 Task: Find connections with filter location Maidenhead with filter topic #Corporationwith filter profile language Spanish with filter current company Piramal Pharma Solutions with filter school DIT UNIVERSITY with filter industry Baked Goods Manufacturing with filter service category Life Coaching with filter keywords title Lodging Manager
Action: Mouse moved to (519, 80)
Screenshot: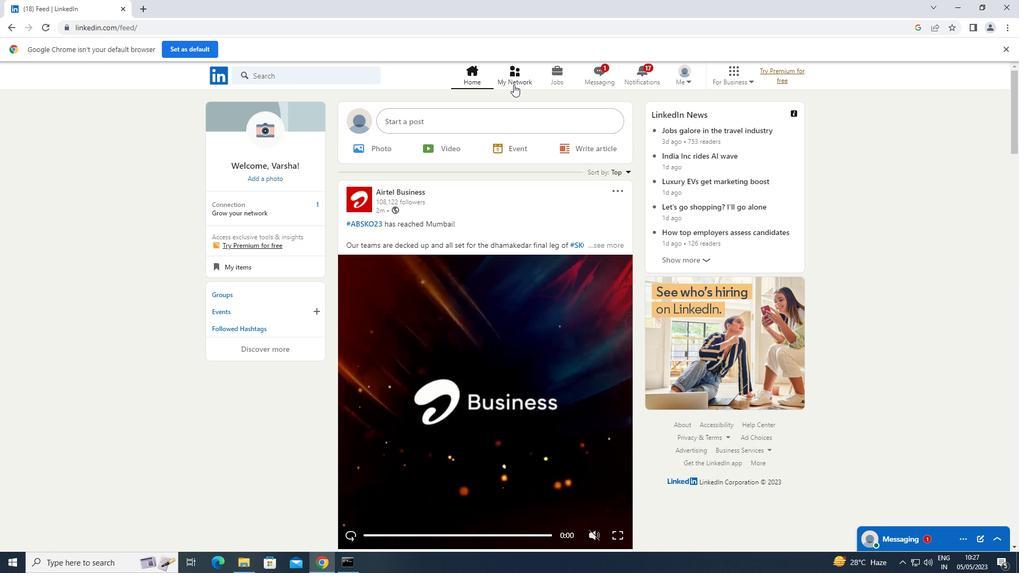 
Action: Mouse pressed left at (519, 80)
Screenshot: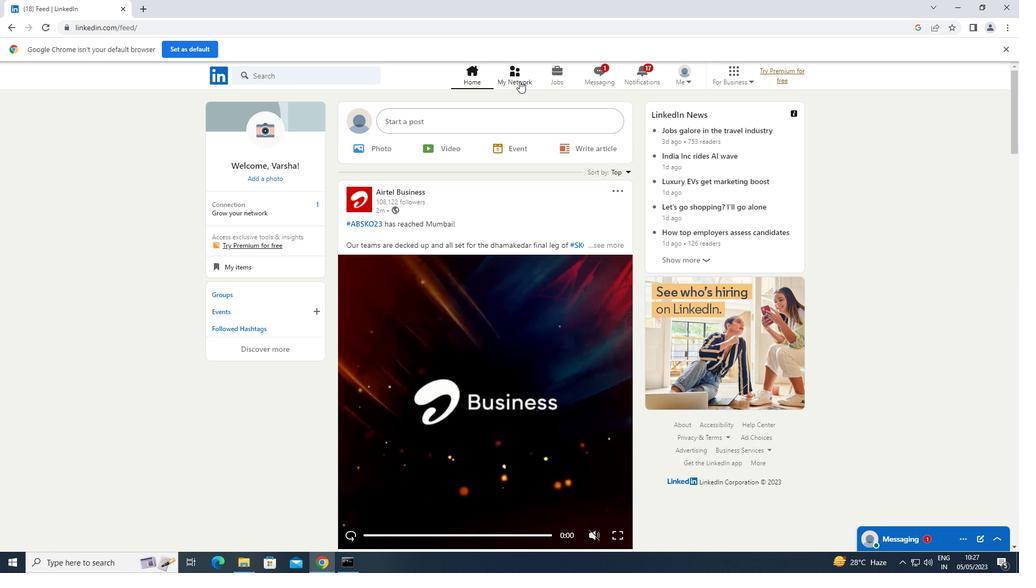 
Action: Mouse moved to (283, 133)
Screenshot: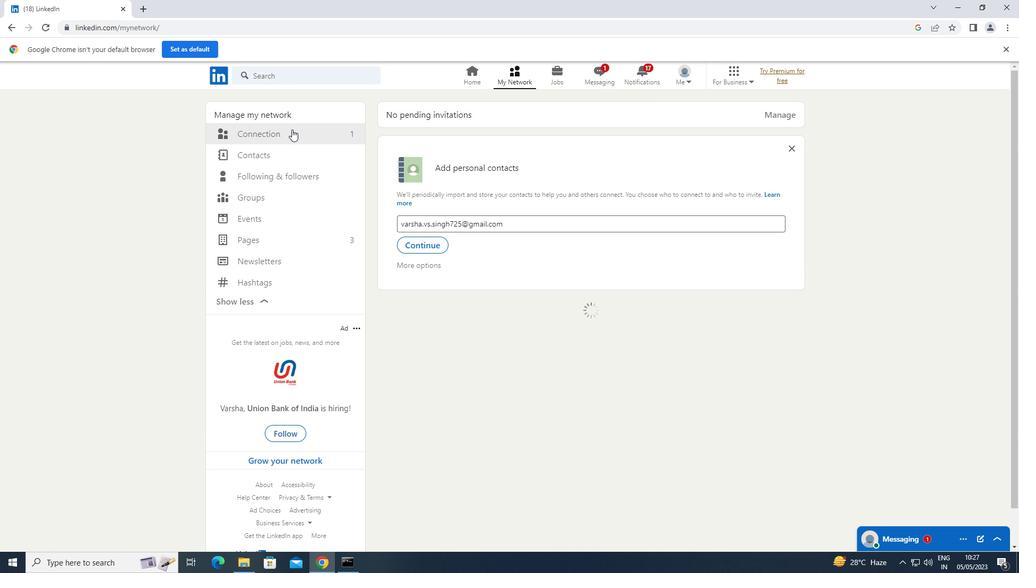 
Action: Mouse pressed left at (283, 133)
Screenshot: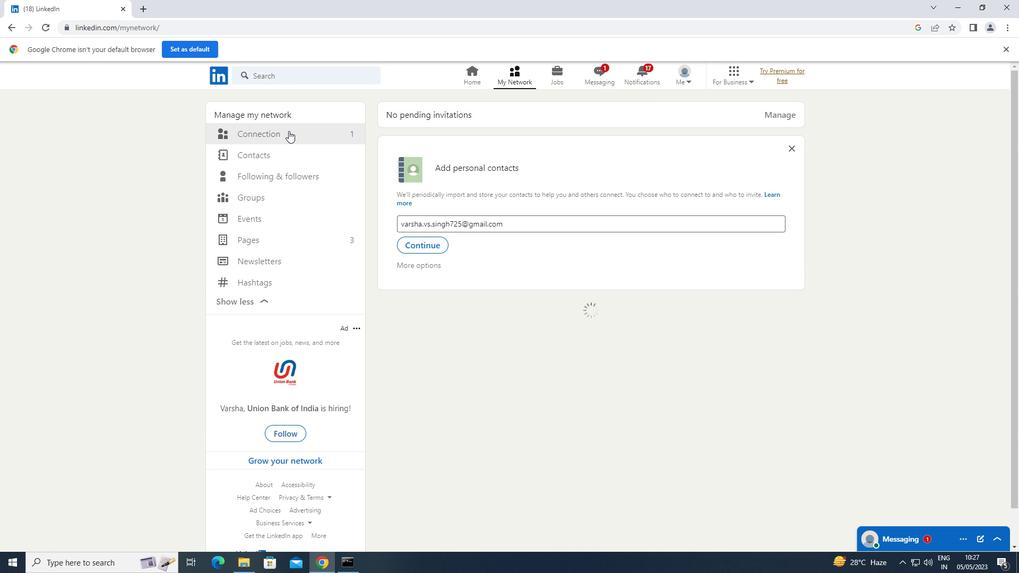 
Action: Mouse moved to (599, 131)
Screenshot: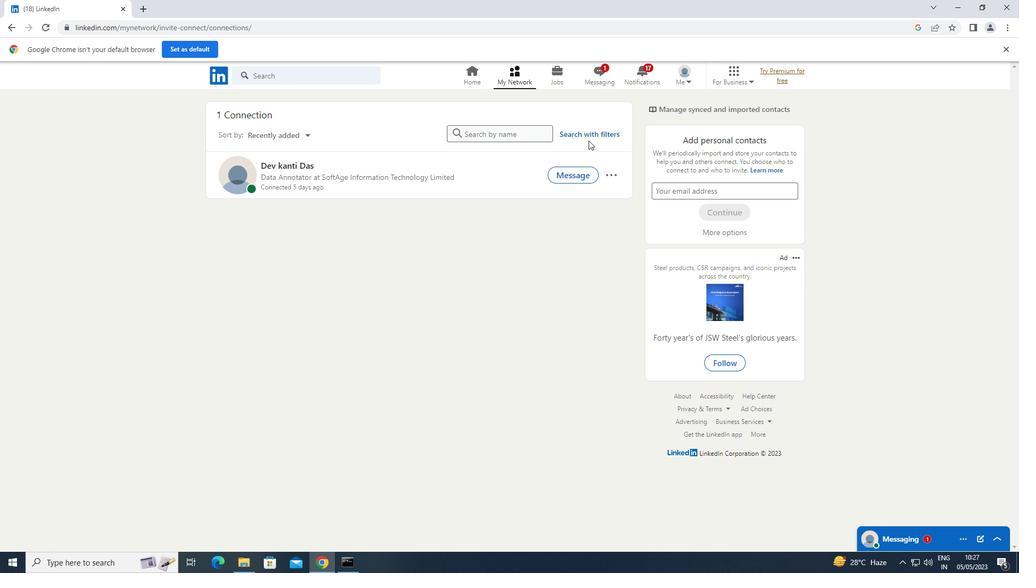 
Action: Mouse pressed left at (599, 131)
Screenshot: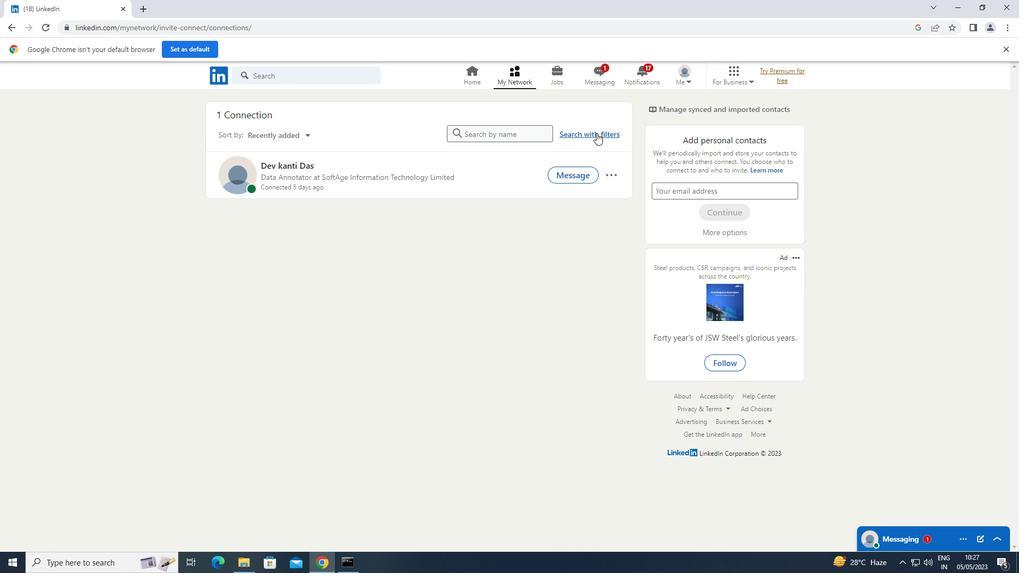 
Action: Mouse moved to (535, 102)
Screenshot: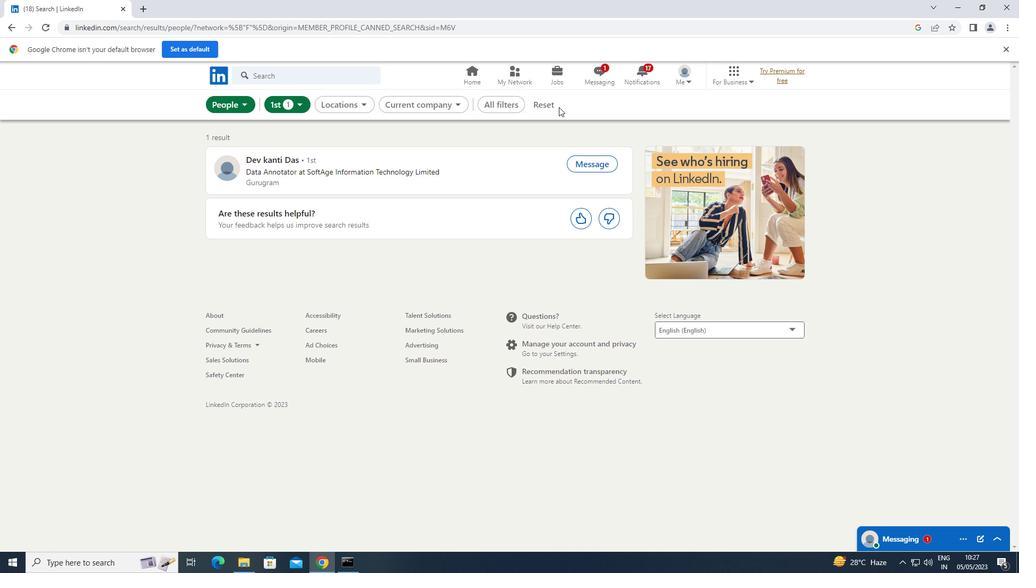 
Action: Mouse pressed left at (535, 102)
Screenshot: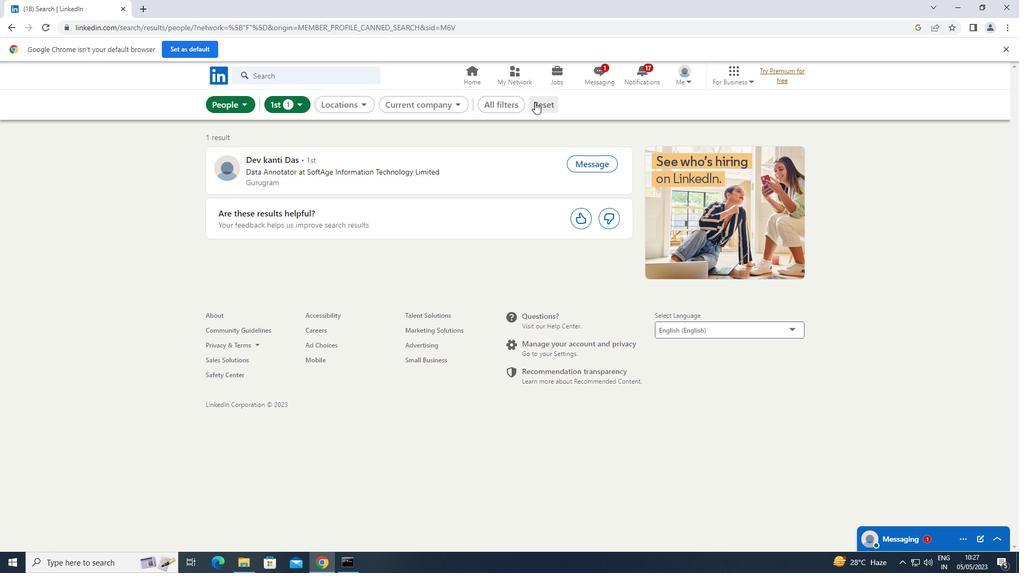 
Action: Mouse pressed left at (535, 102)
Screenshot: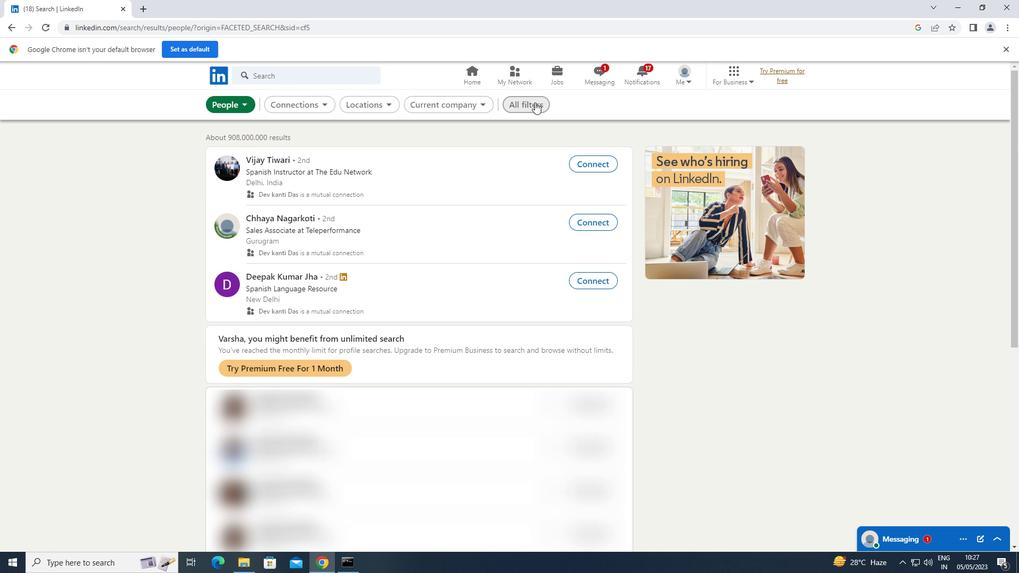 
Action: Mouse moved to (773, 236)
Screenshot: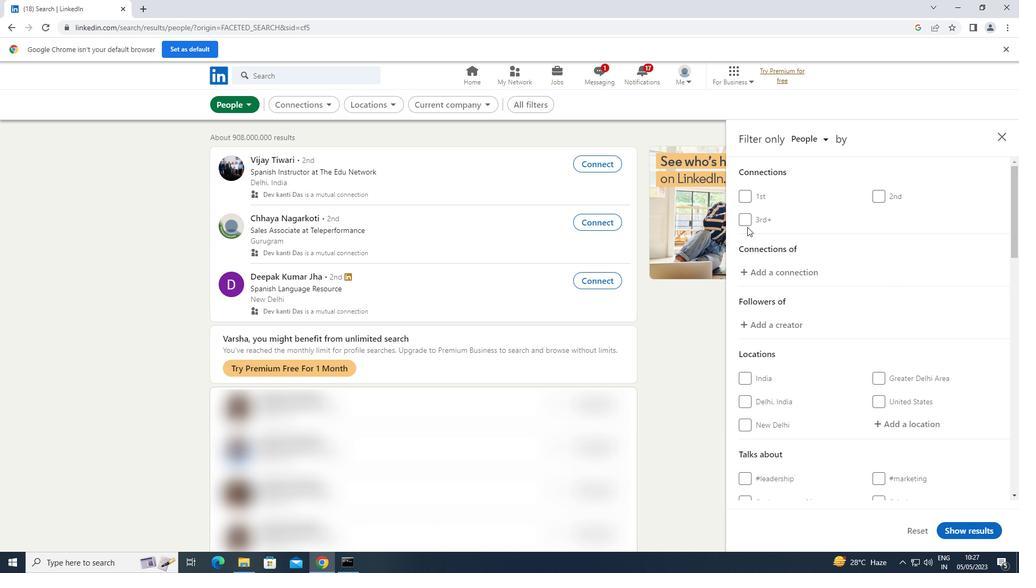 
Action: Mouse scrolled (773, 236) with delta (0, 0)
Screenshot: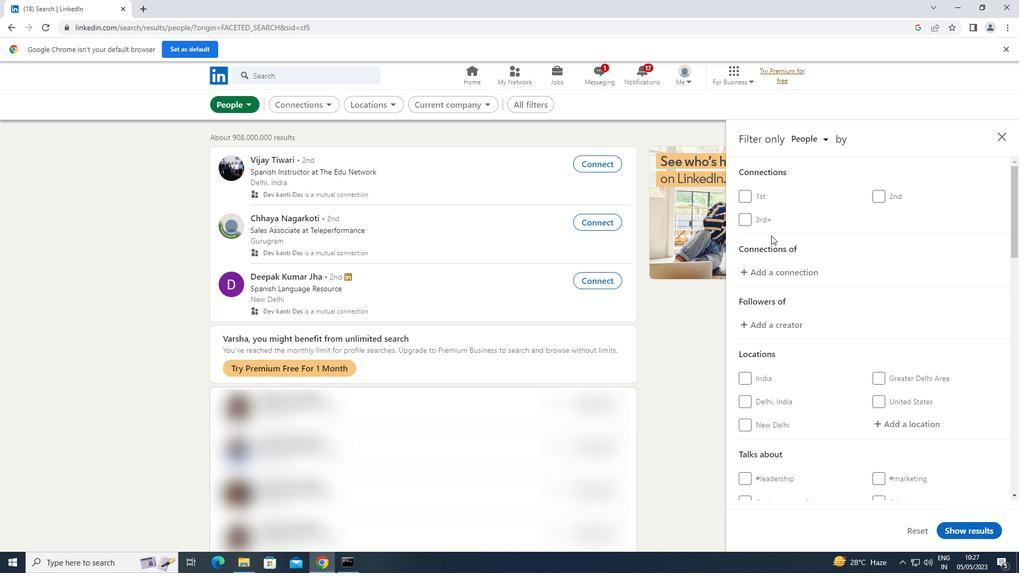 
Action: Mouse scrolled (773, 236) with delta (0, 0)
Screenshot: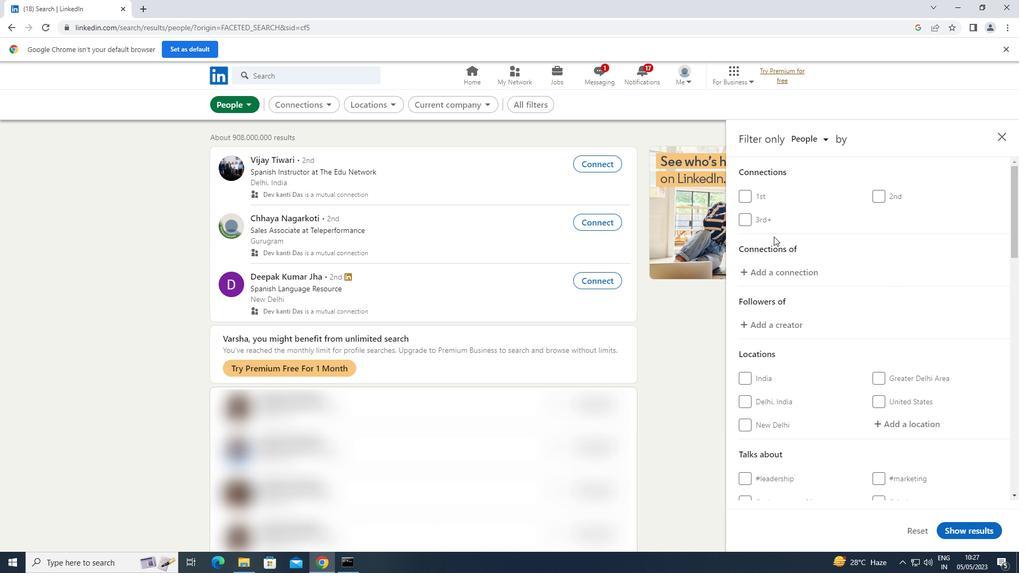 
Action: Mouse scrolled (773, 236) with delta (0, 0)
Screenshot: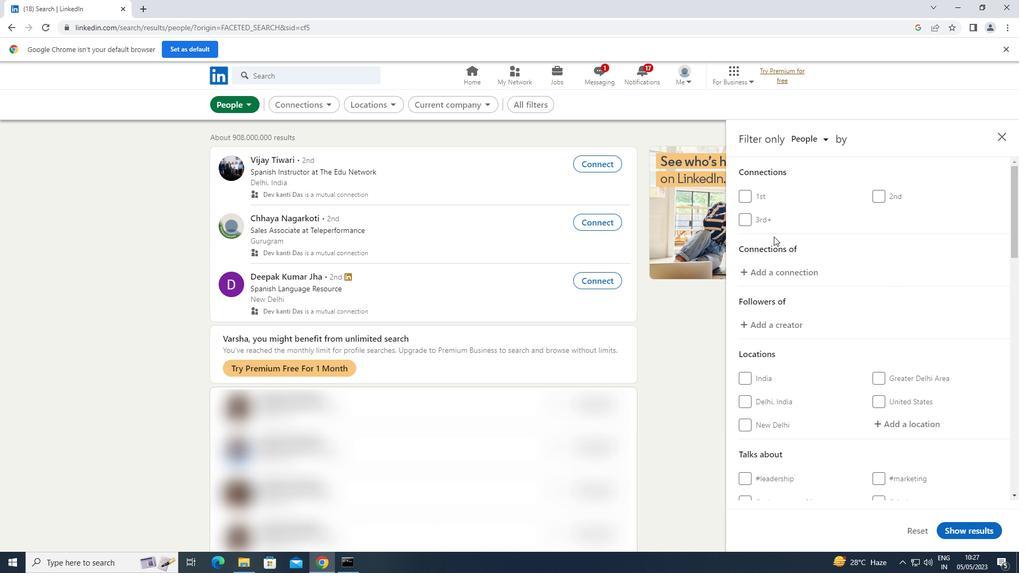 
Action: Mouse moved to (896, 268)
Screenshot: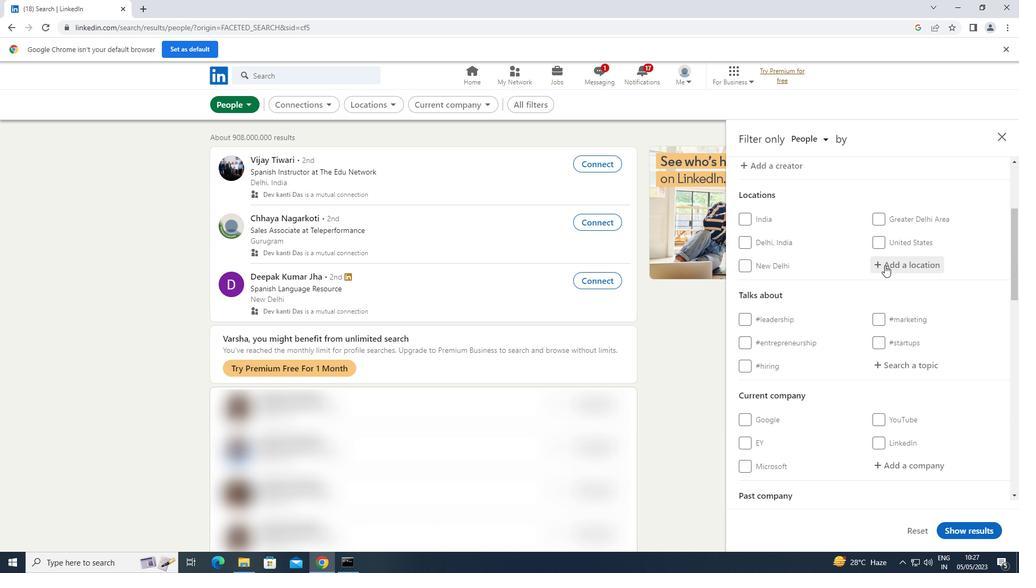
Action: Mouse pressed left at (896, 268)
Screenshot: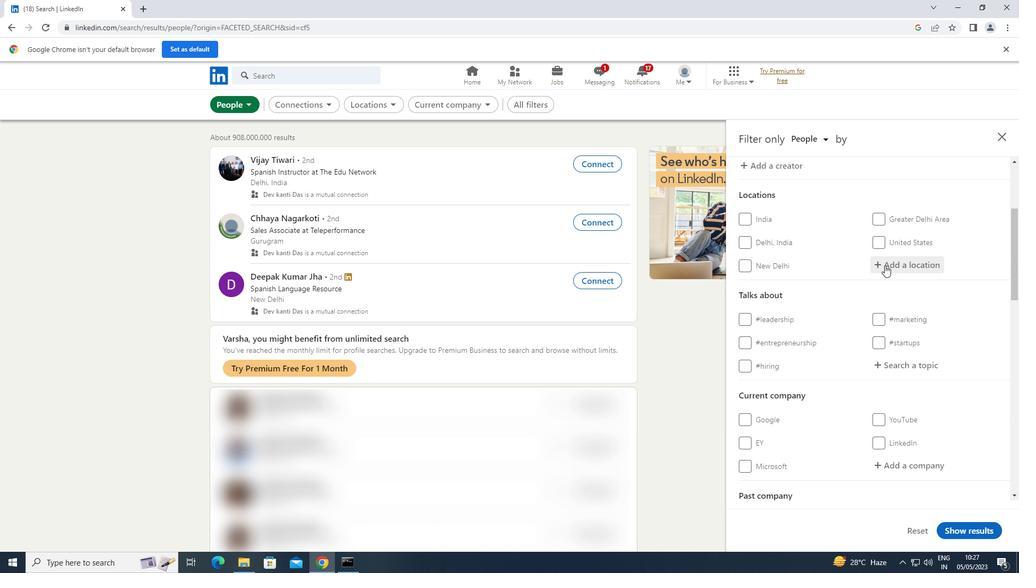 
Action: Key pressed <Key.shift>MAIDENHEAD
Screenshot: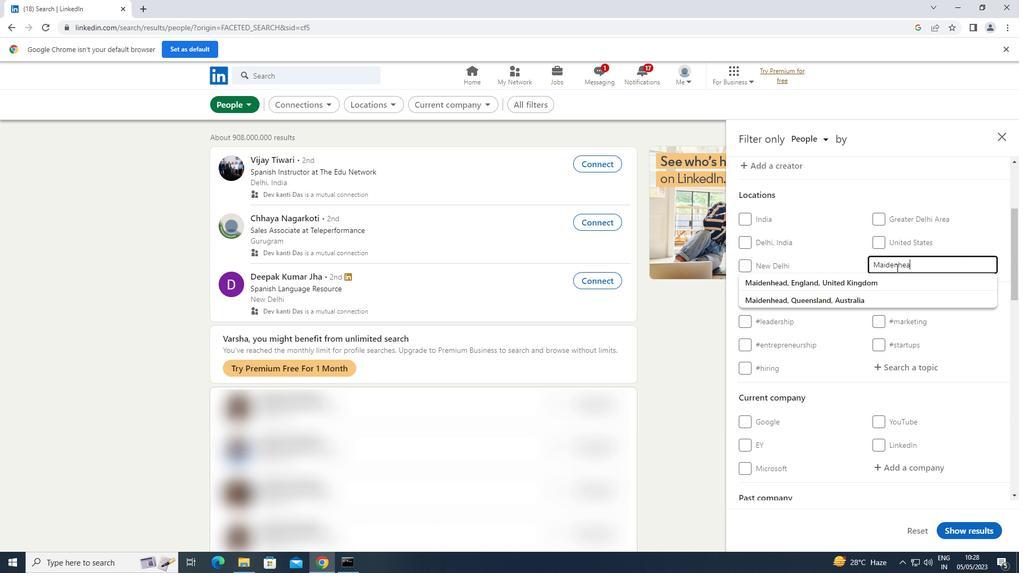 
Action: Mouse moved to (901, 363)
Screenshot: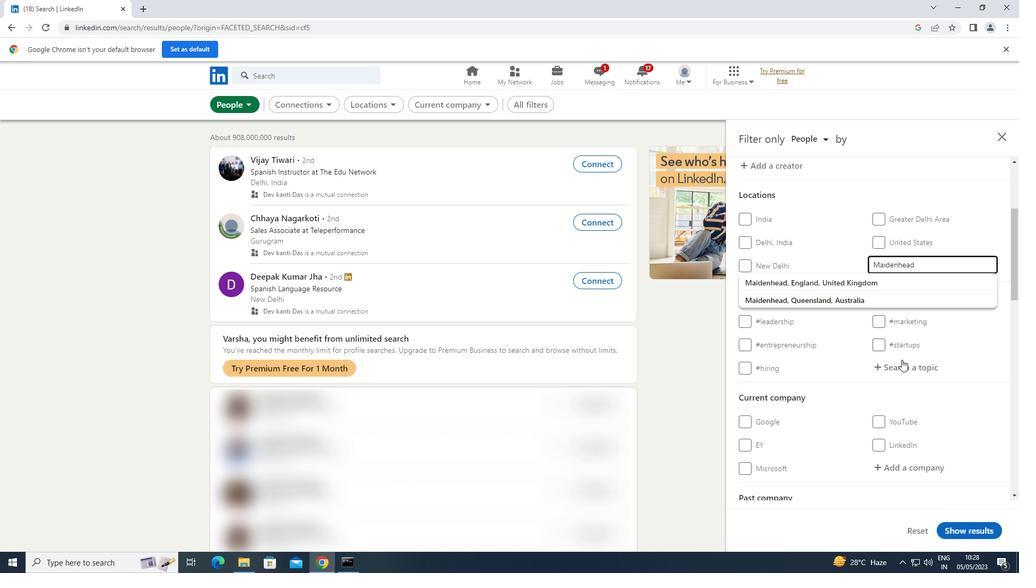 
Action: Mouse pressed left at (901, 363)
Screenshot: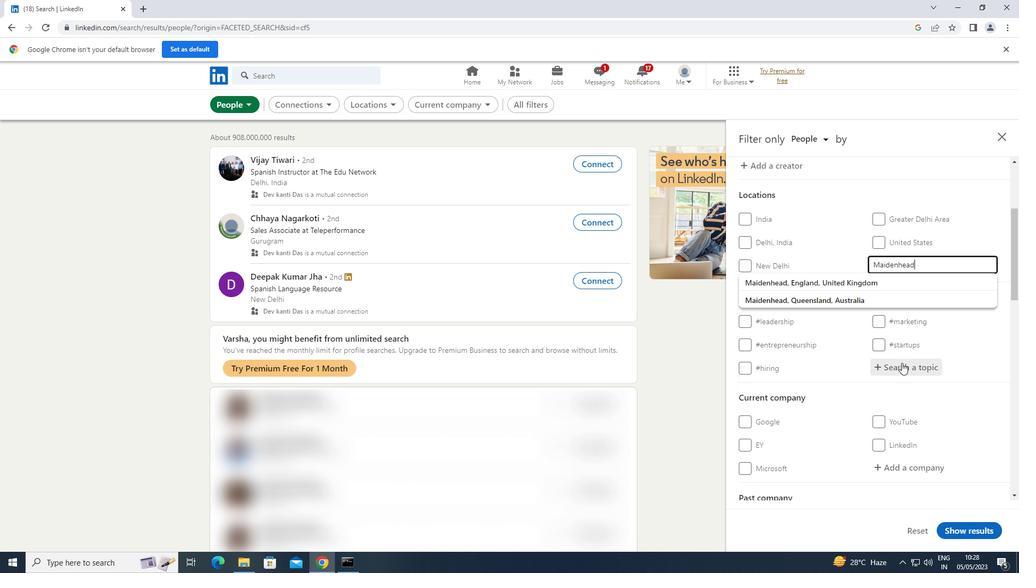 
Action: Key pressed <Key.shift>CR<Key.backspace>ORPORATION
Screenshot: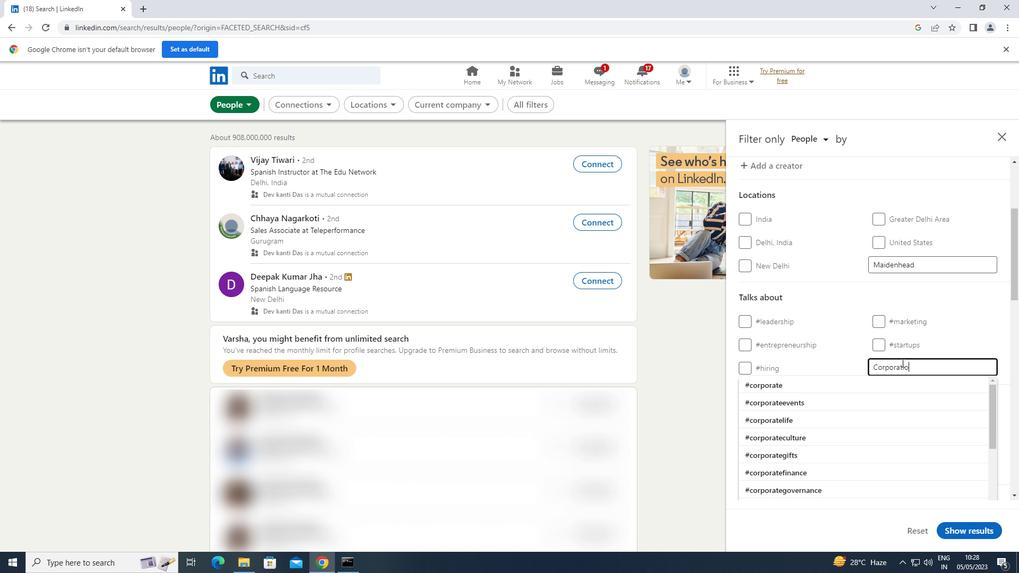 
Action: Mouse moved to (806, 399)
Screenshot: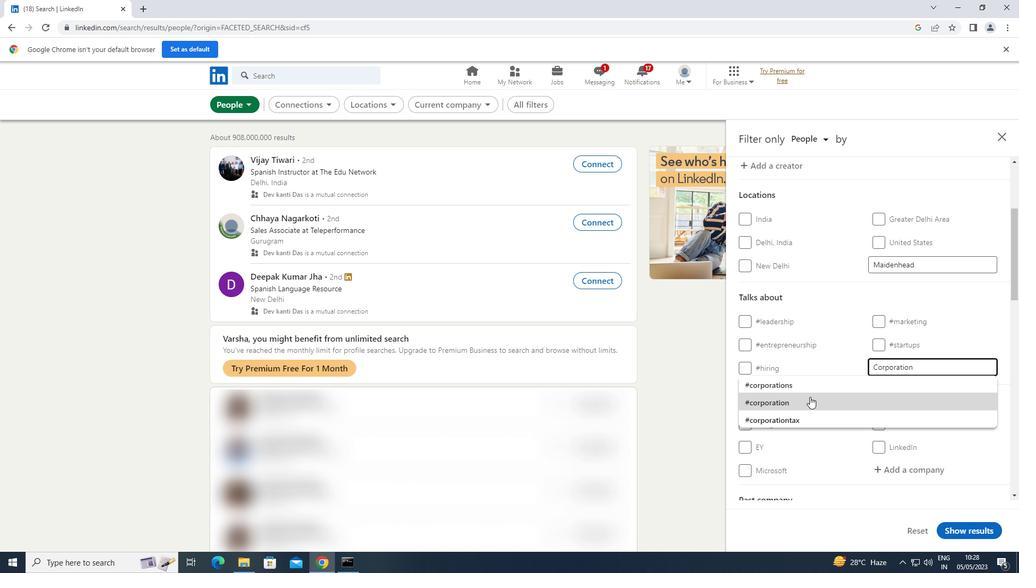 
Action: Mouse pressed left at (806, 399)
Screenshot: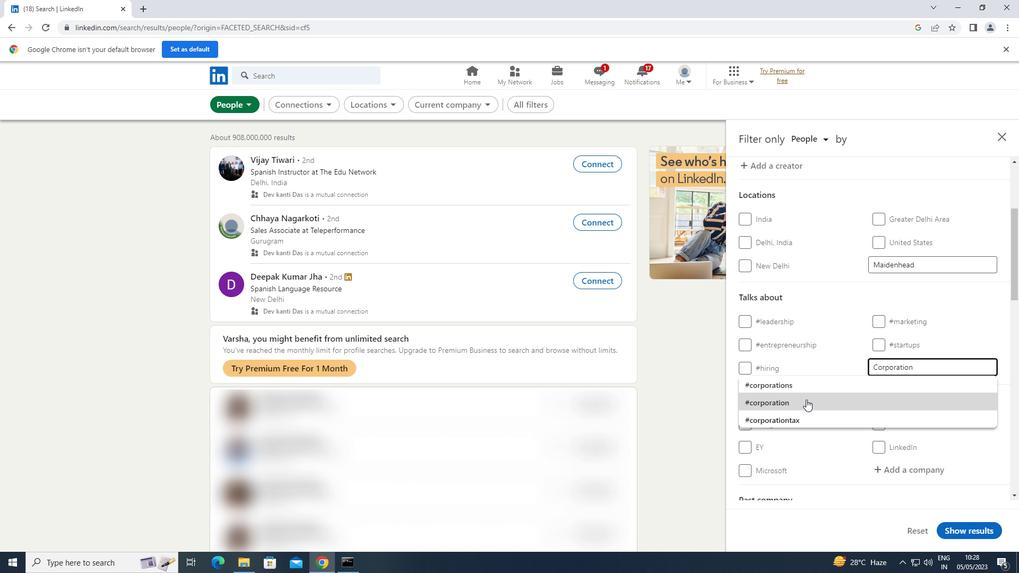 
Action: Mouse moved to (806, 398)
Screenshot: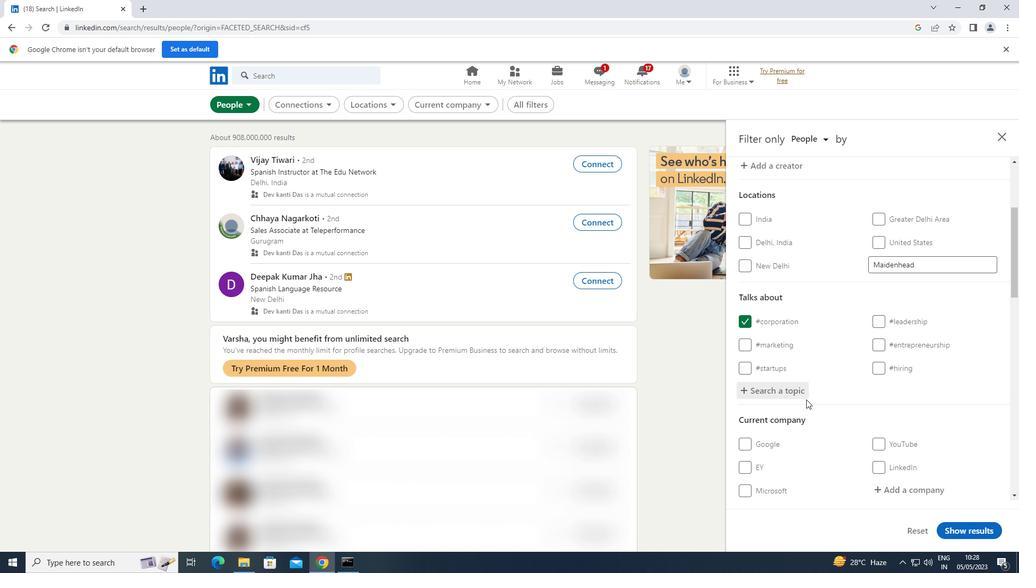 
Action: Mouse scrolled (806, 398) with delta (0, 0)
Screenshot: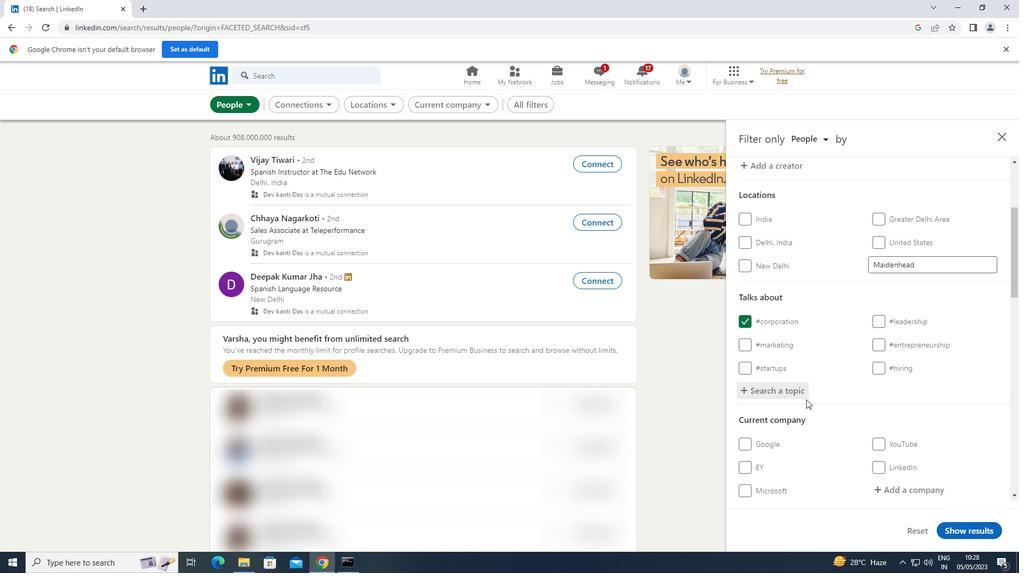 
Action: Mouse scrolled (806, 398) with delta (0, 0)
Screenshot: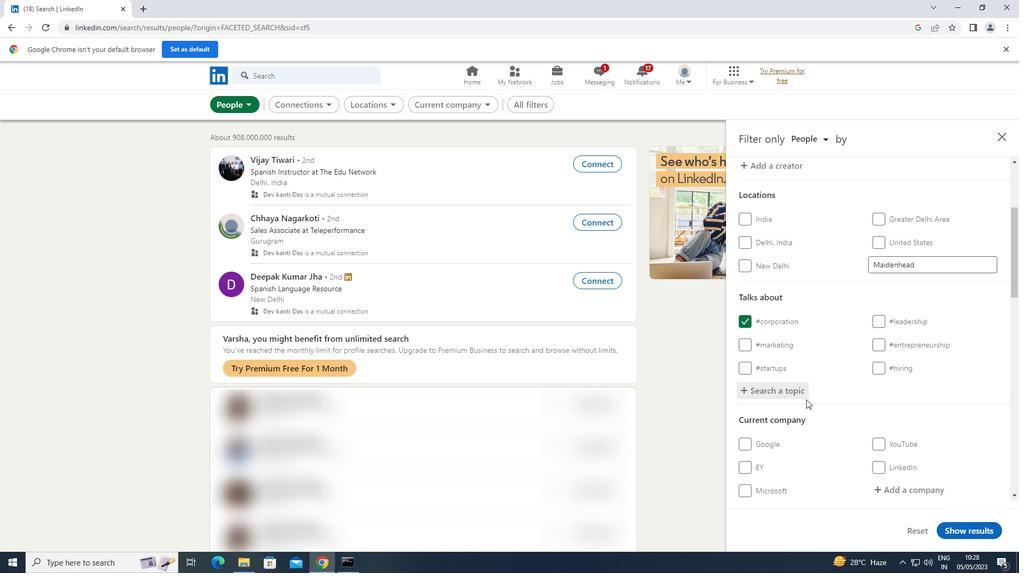 
Action: Mouse scrolled (806, 398) with delta (0, 0)
Screenshot: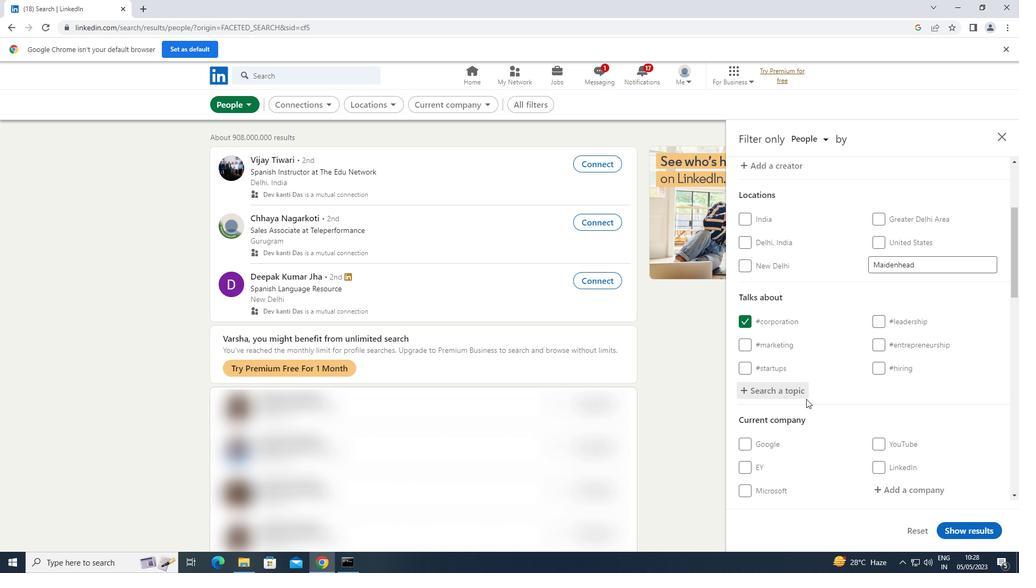 
Action: Mouse scrolled (806, 398) with delta (0, 0)
Screenshot: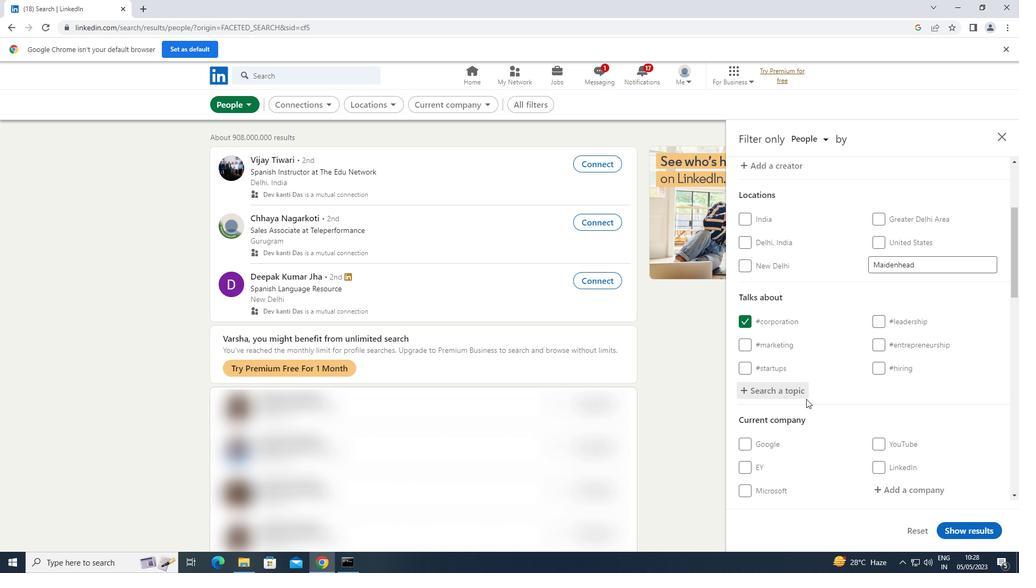 
Action: Mouse scrolled (806, 398) with delta (0, 0)
Screenshot: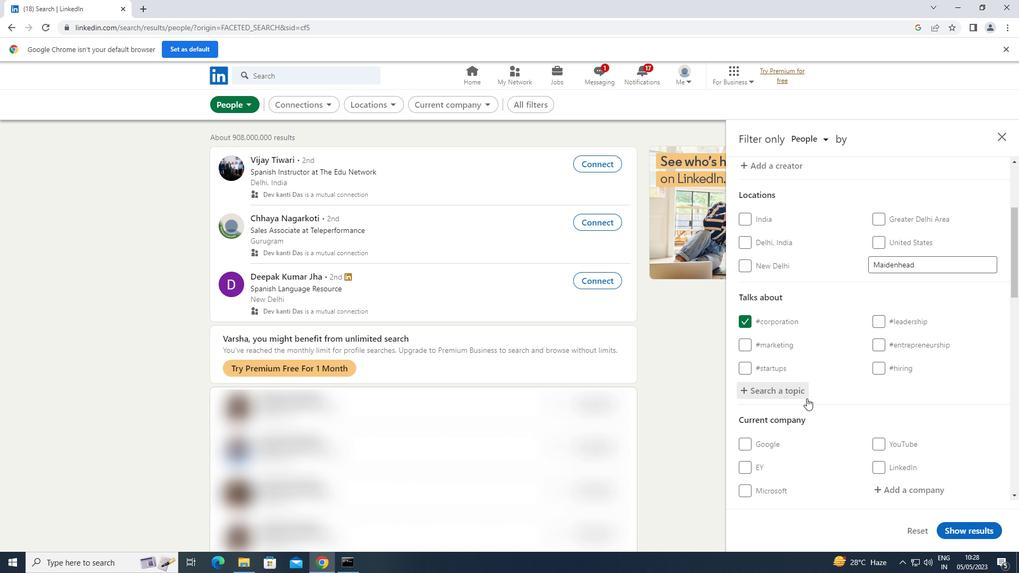 
Action: Mouse moved to (807, 398)
Screenshot: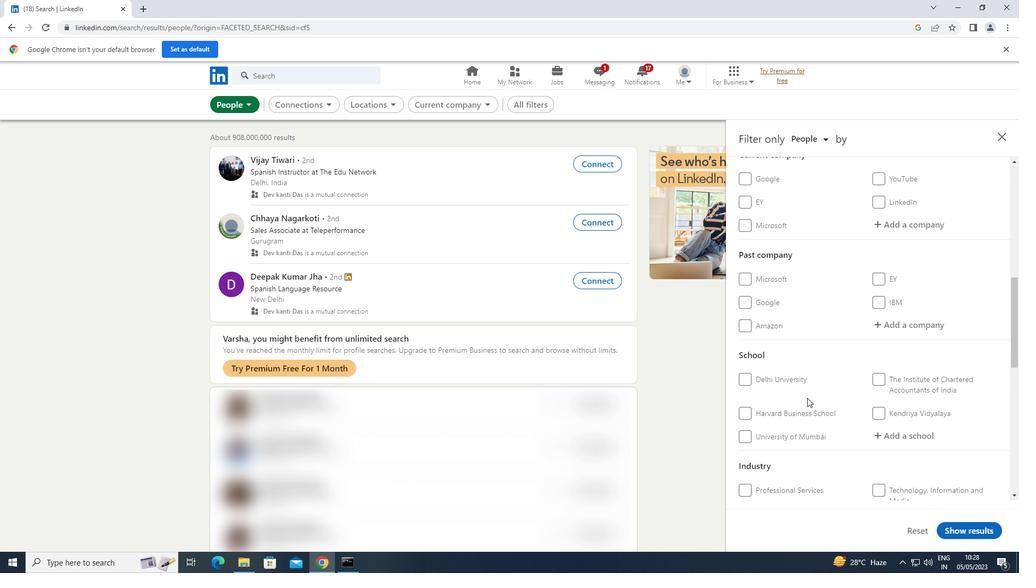 
Action: Mouse scrolled (807, 397) with delta (0, 0)
Screenshot: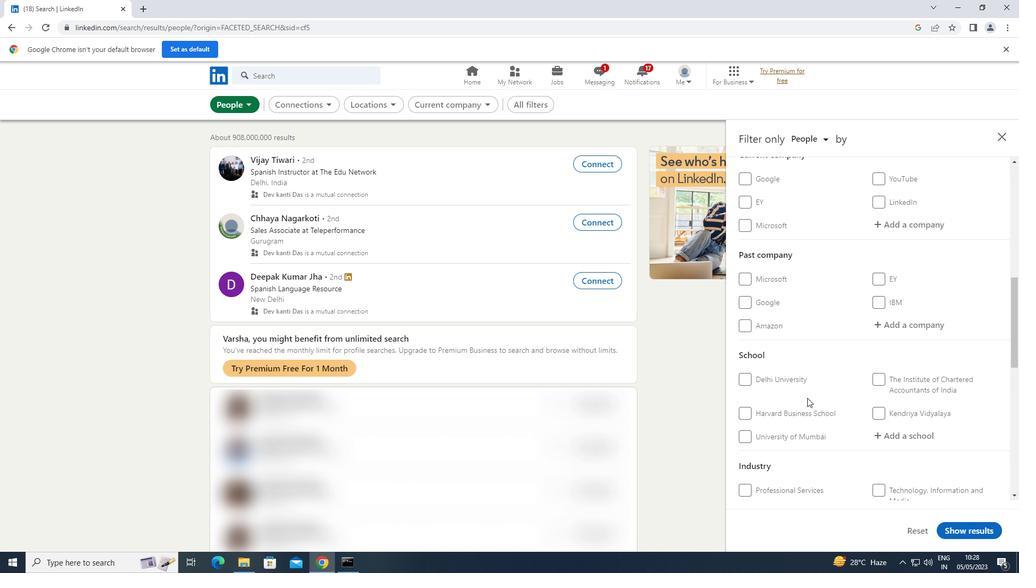 
Action: Mouse scrolled (807, 397) with delta (0, 0)
Screenshot: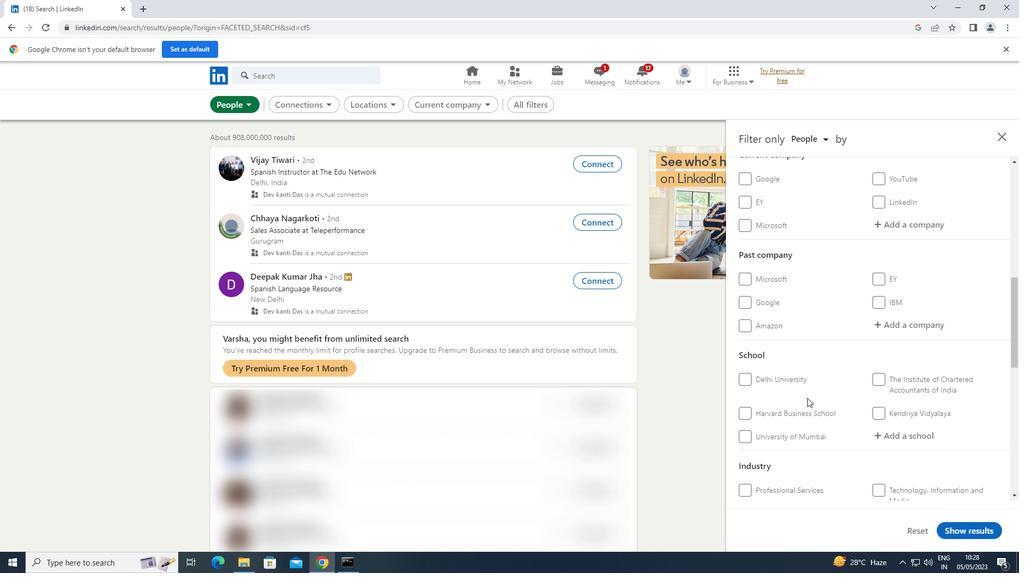 
Action: Mouse scrolled (807, 397) with delta (0, 0)
Screenshot: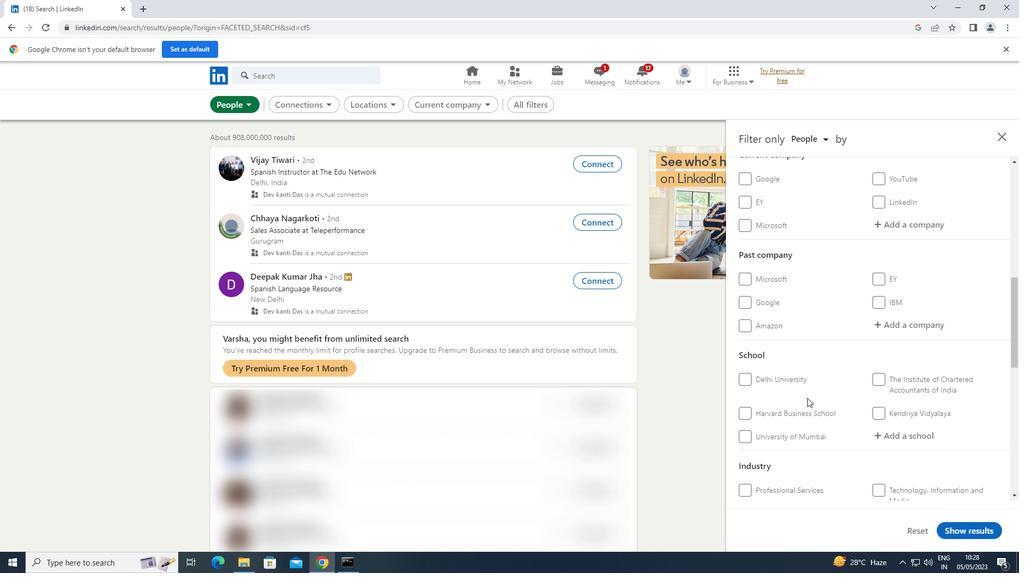 
Action: Mouse scrolled (807, 397) with delta (0, 0)
Screenshot: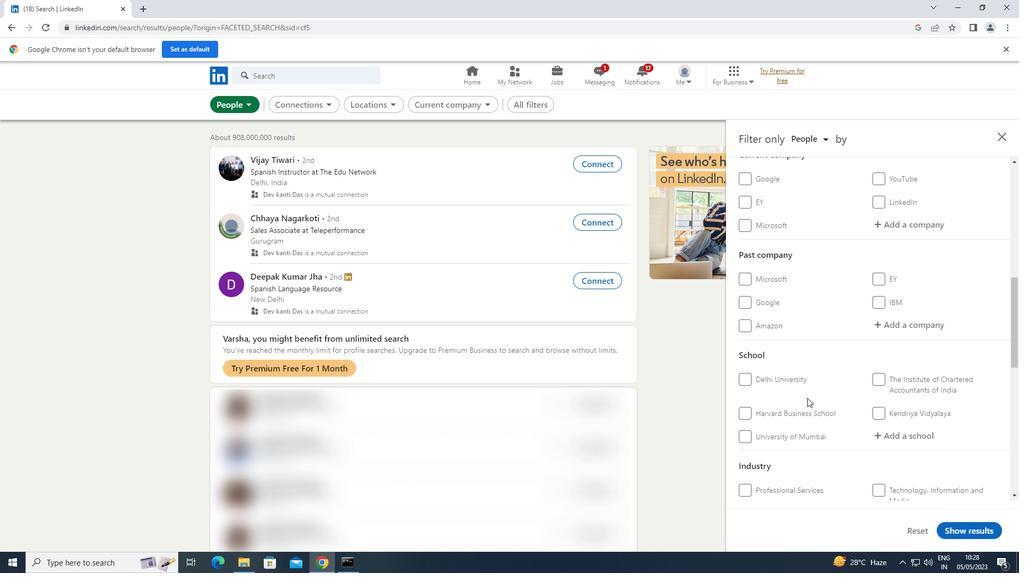 
Action: Mouse moved to (749, 418)
Screenshot: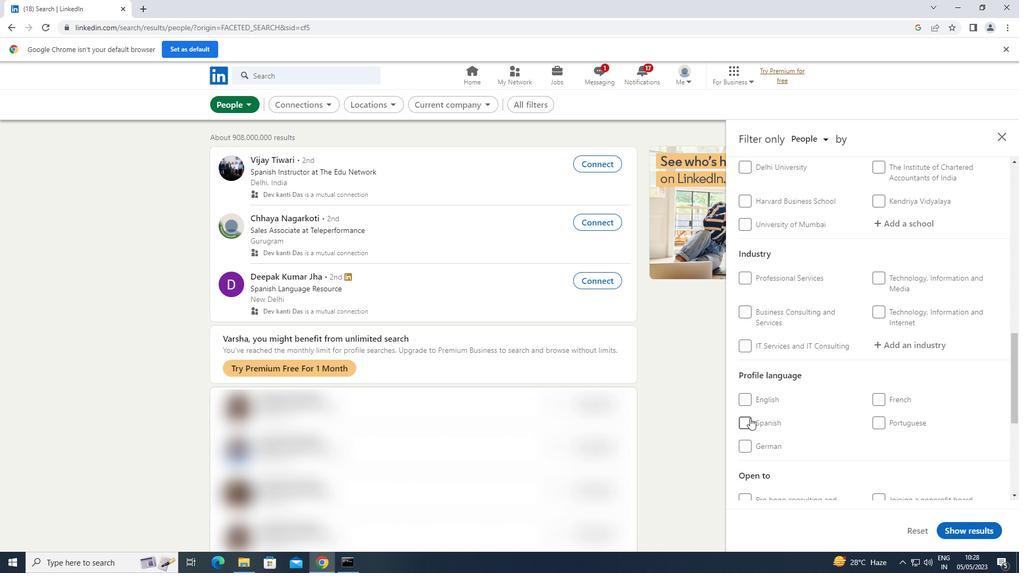 
Action: Mouse pressed left at (749, 418)
Screenshot: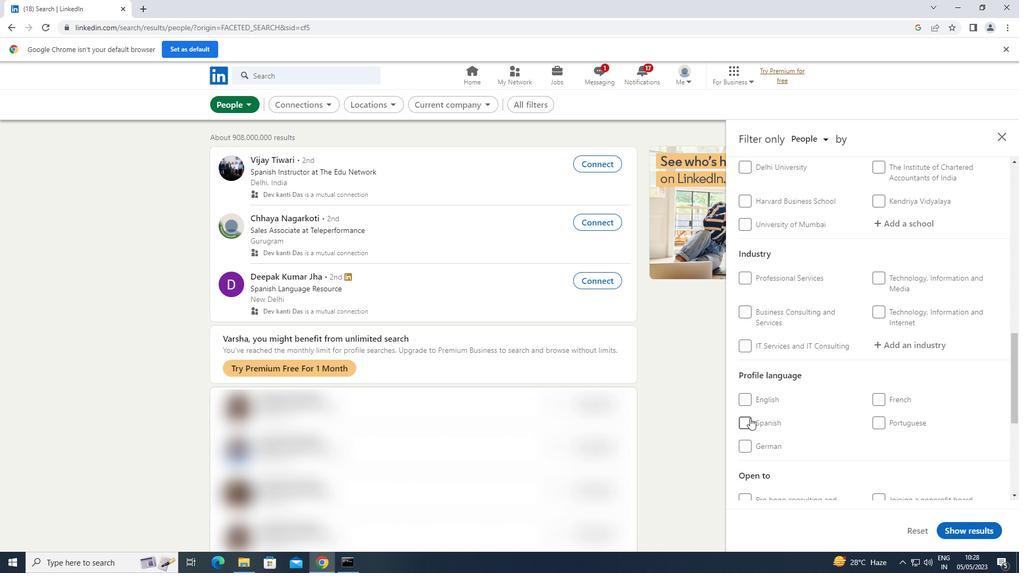 
Action: Mouse moved to (762, 401)
Screenshot: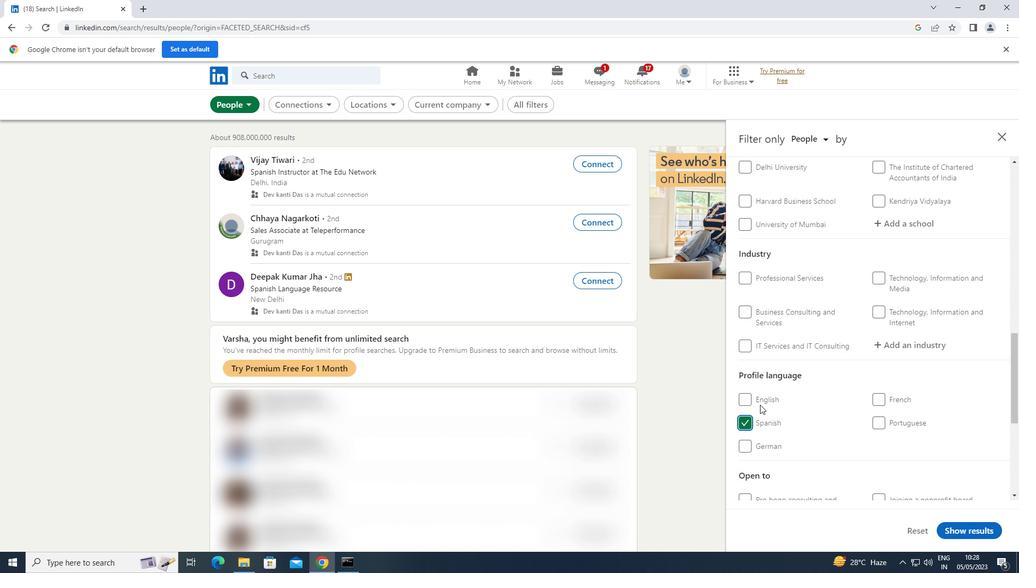 
Action: Mouse scrolled (762, 401) with delta (0, 0)
Screenshot: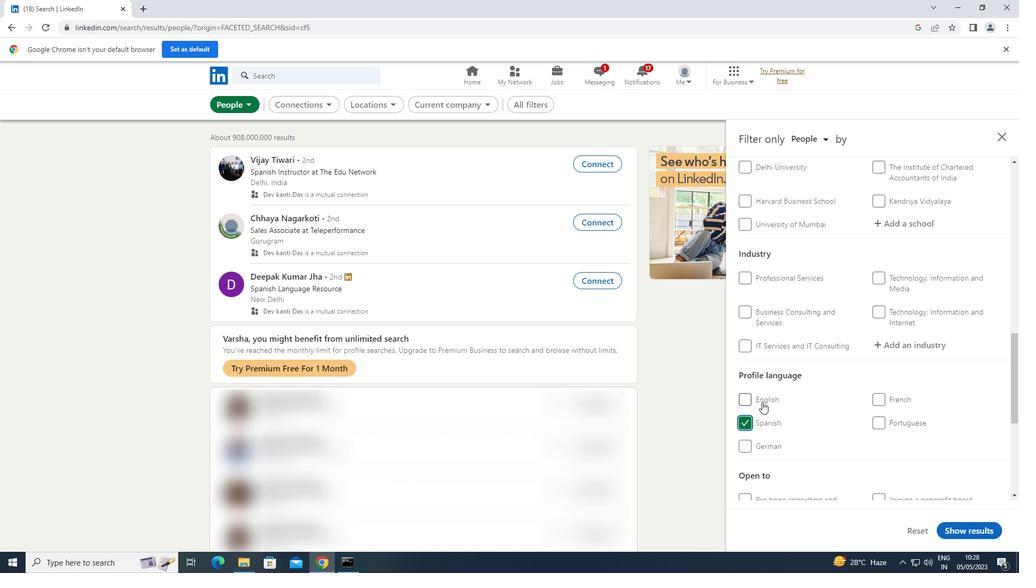 
Action: Mouse scrolled (762, 401) with delta (0, 0)
Screenshot: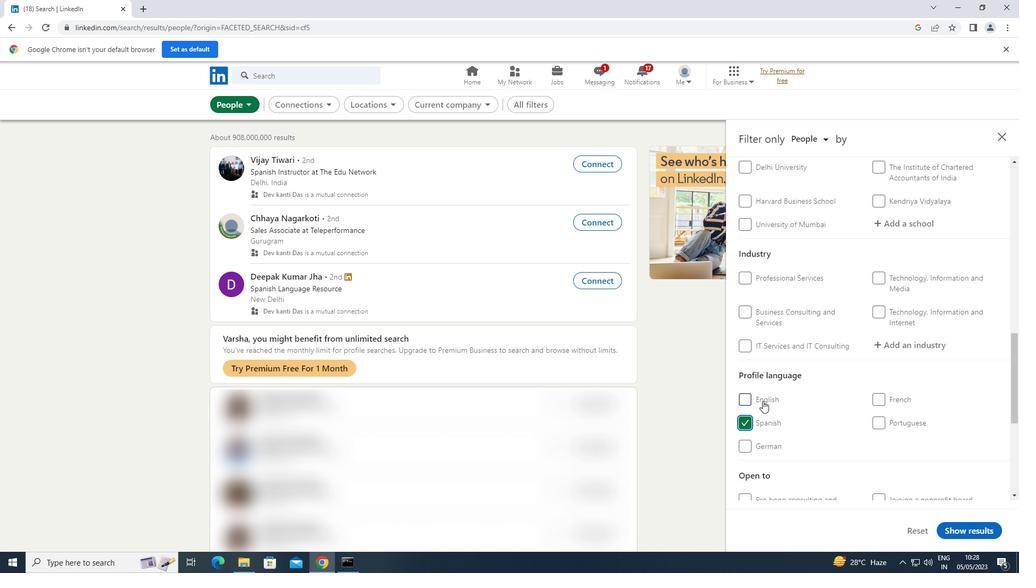 
Action: Mouse scrolled (762, 401) with delta (0, 0)
Screenshot: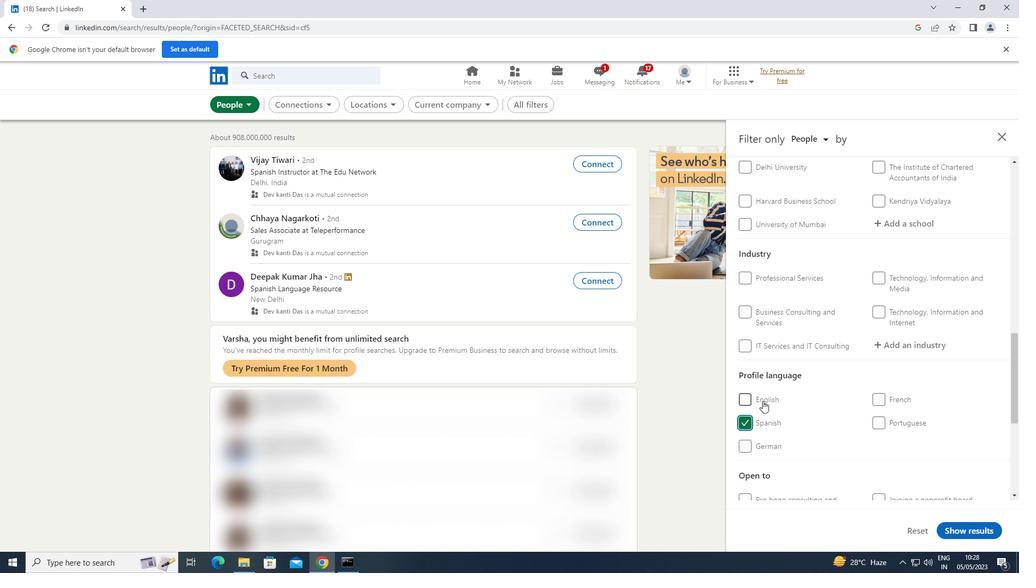
Action: Mouse moved to (763, 401)
Screenshot: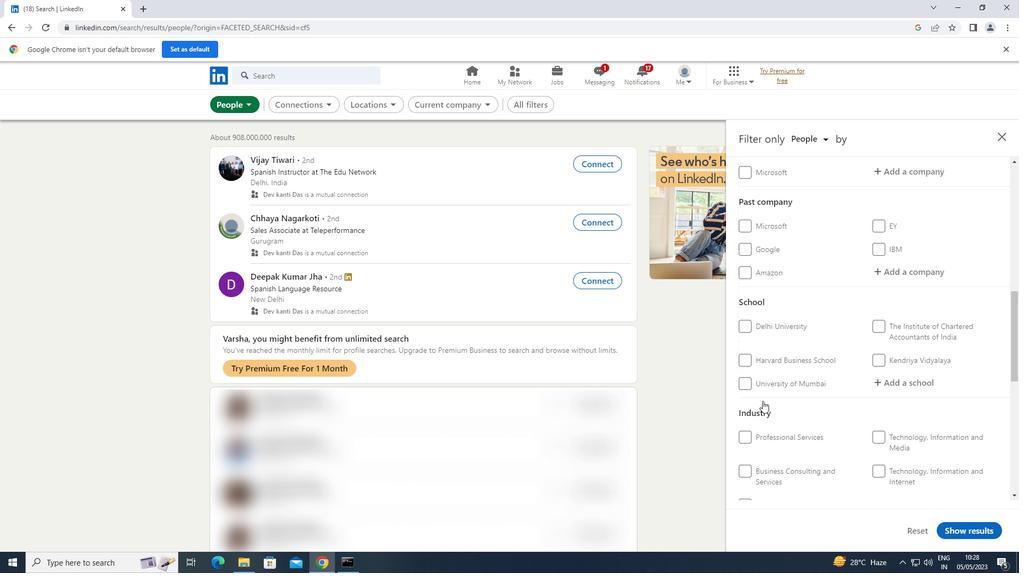 
Action: Mouse scrolled (763, 401) with delta (0, 0)
Screenshot: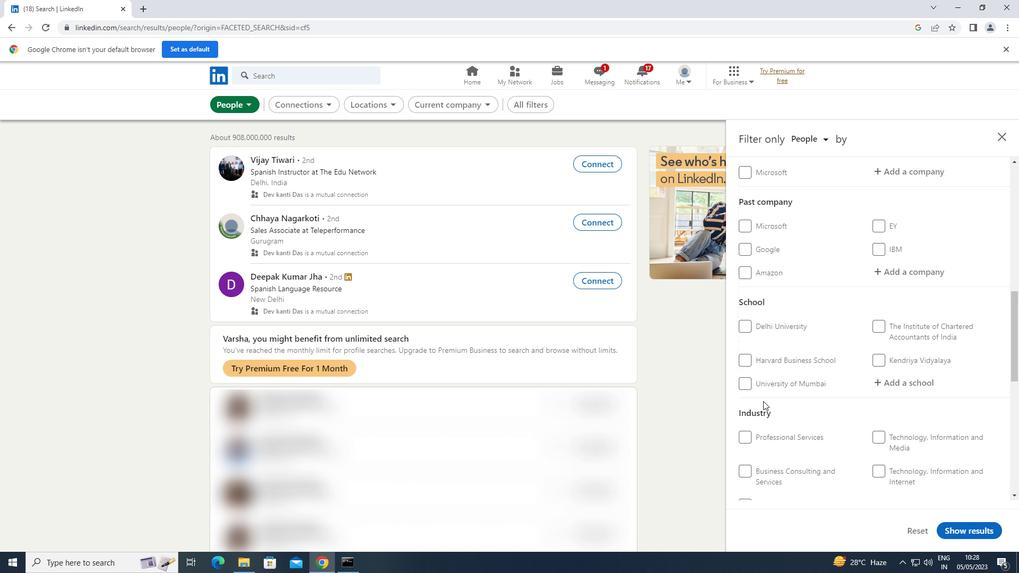 
Action: Mouse scrolled (763, 401) with delta (0, 0)
Screenshot: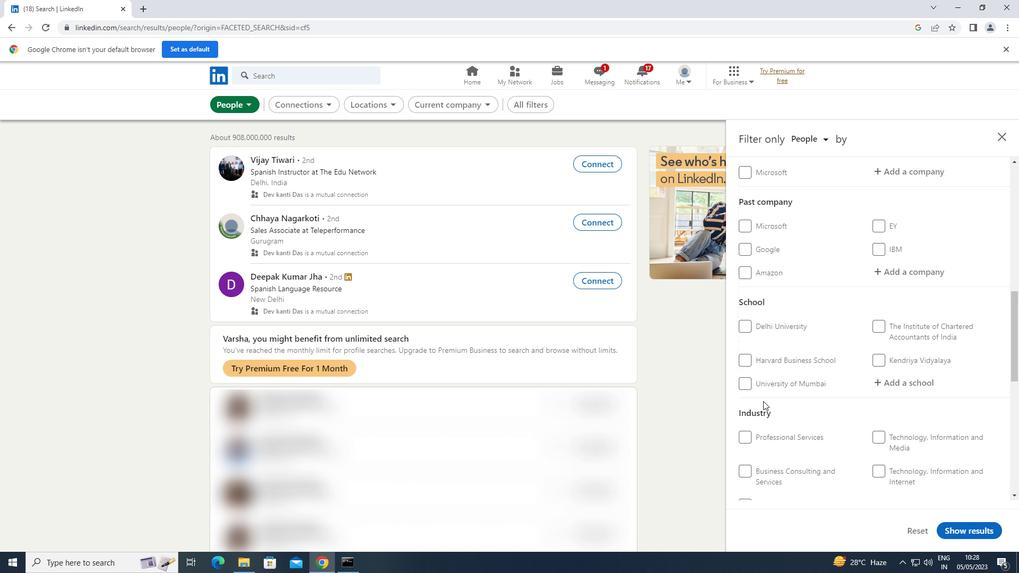 
Action: Mouse scrolled (763, 401) with delta (0, 0)
Screenshot: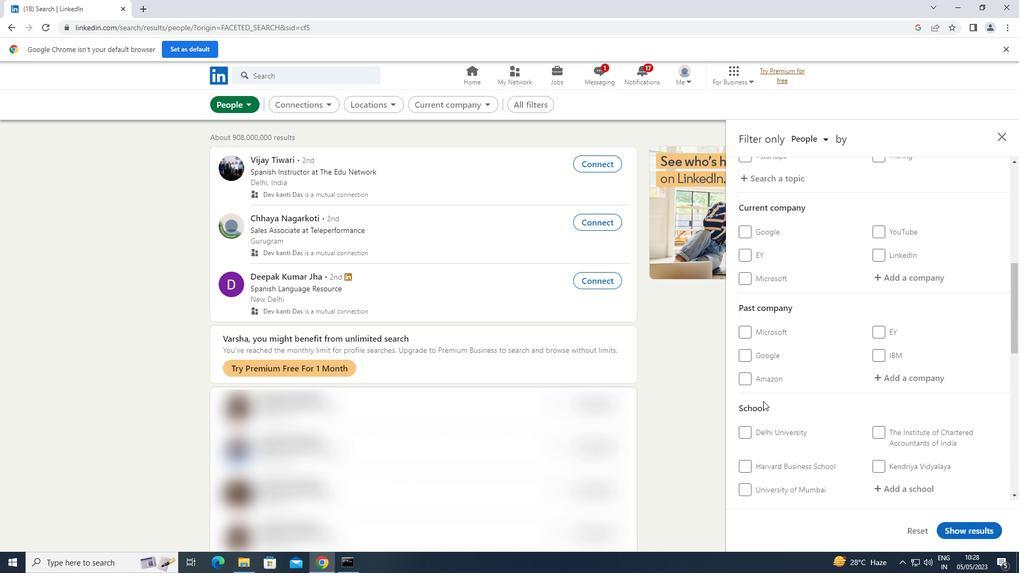 
Action: Mouse scrolled (763, 401) with delta (0, 0)
Screenshot: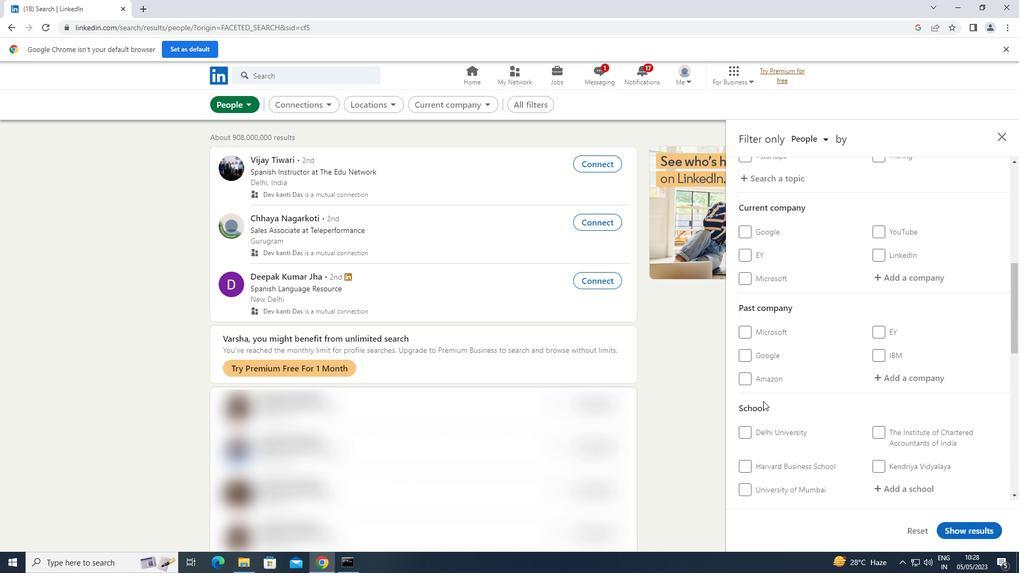 
Action: Mouse moved to (898, 387)
Screenshot: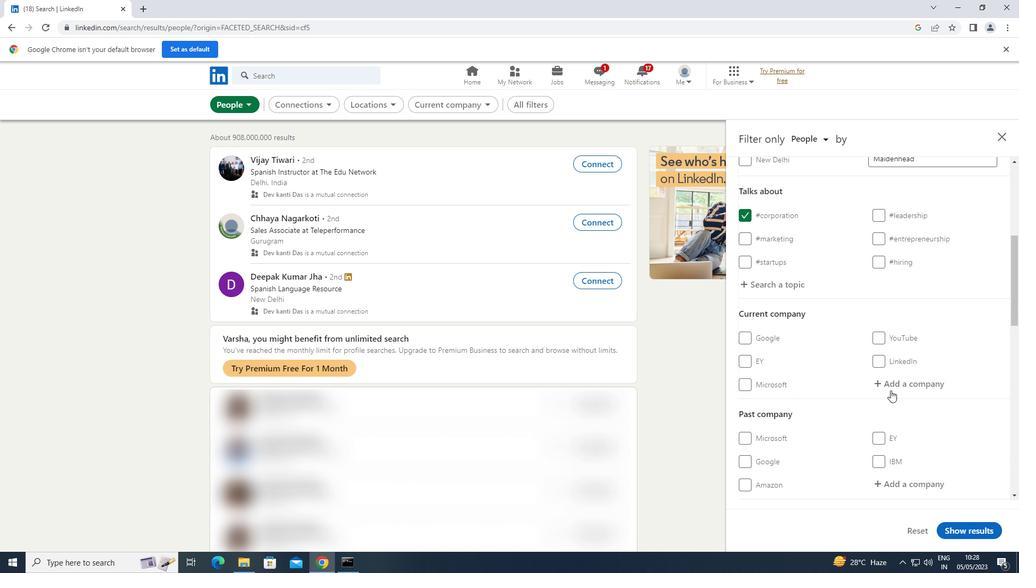 
Action: Mouse pressed left at (898, 387)
Screenshot: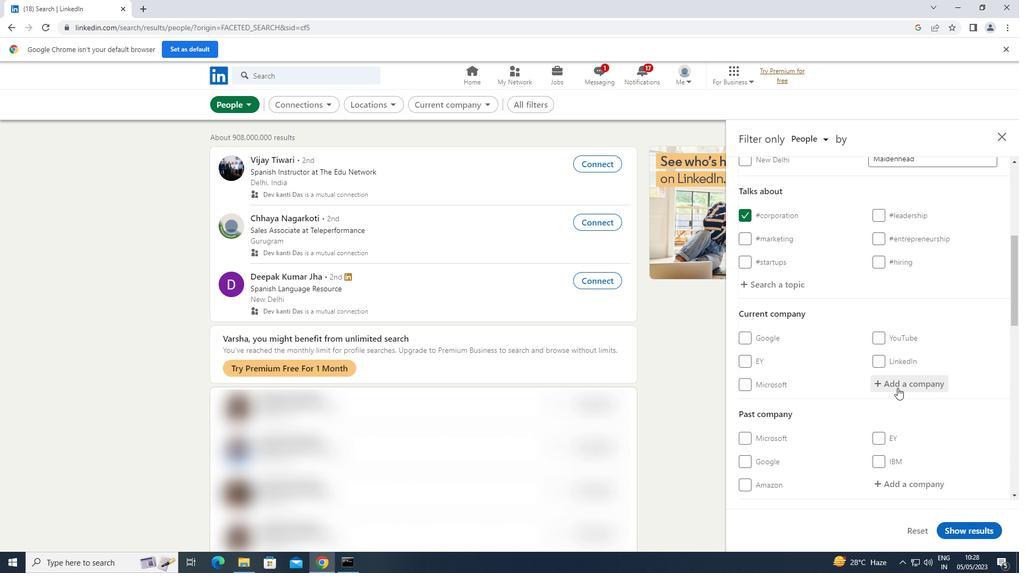 
Action: Key pressed <Key.shift>PIRAMAL<Key.space><Key.shift>PHARMA
Screenshot: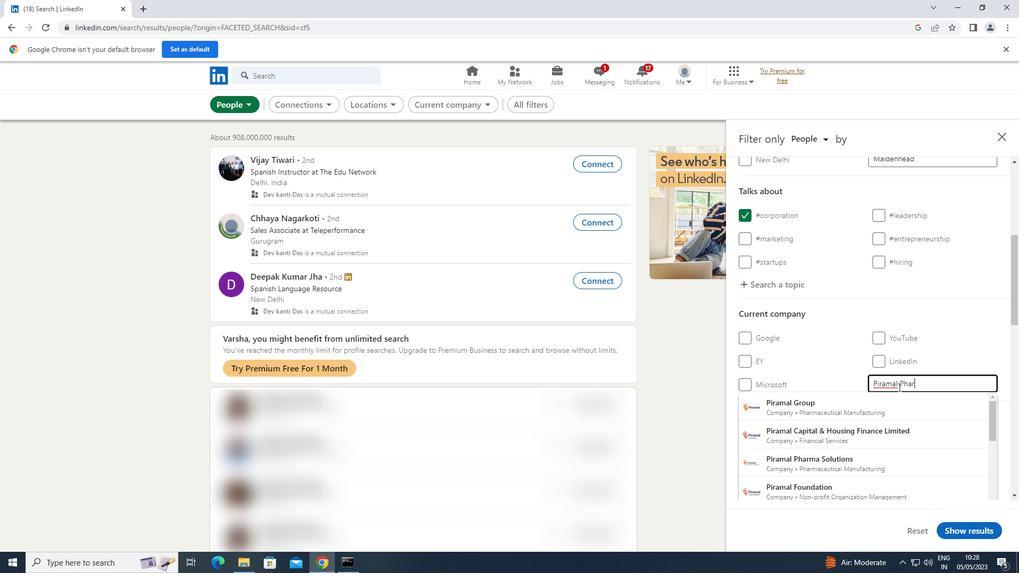 
Action: Mouse moved to (870, 410)
Screenshot: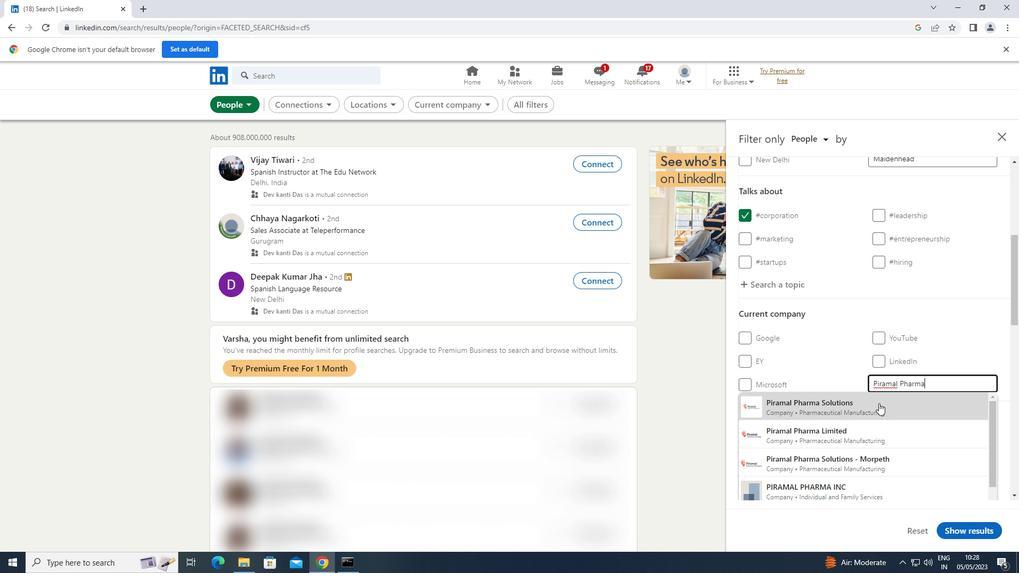 
Action: Mouse pressed left at (870, 410)
Screenshot: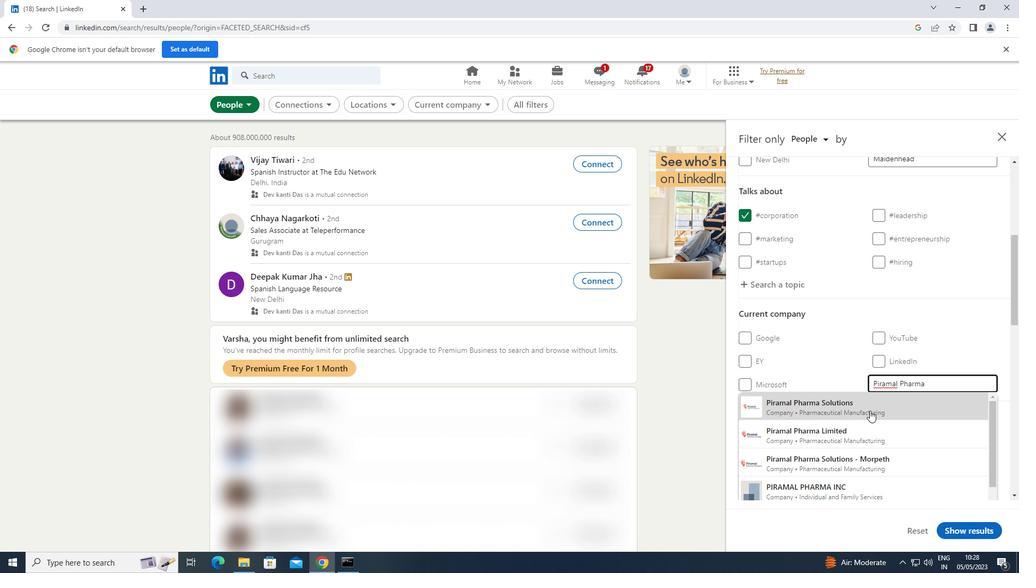
Action: Mouse scrolled (870, 410) with delta (0, 0)
Screenshot: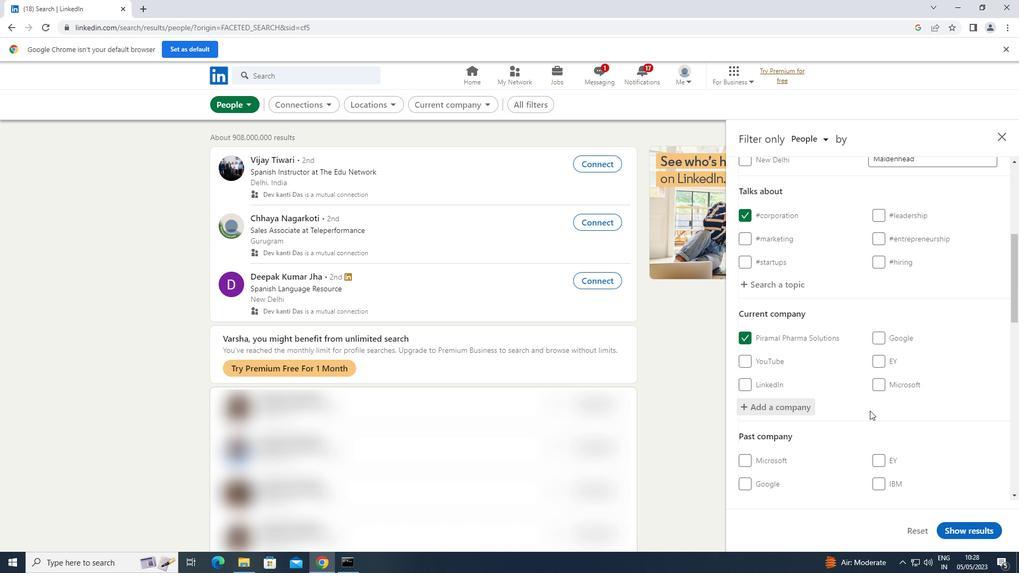 
Action: Mouse scrolled (870, 410) with delta (0, 0)
Screenshot: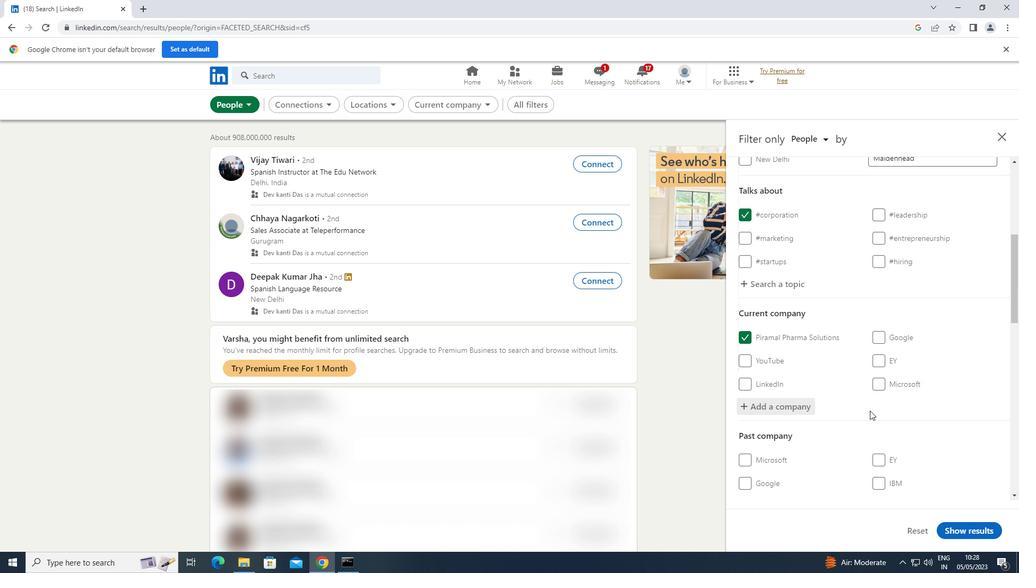 
Action: Mouse scrolled (870, 410) with delta (0, 0)
Screenshot: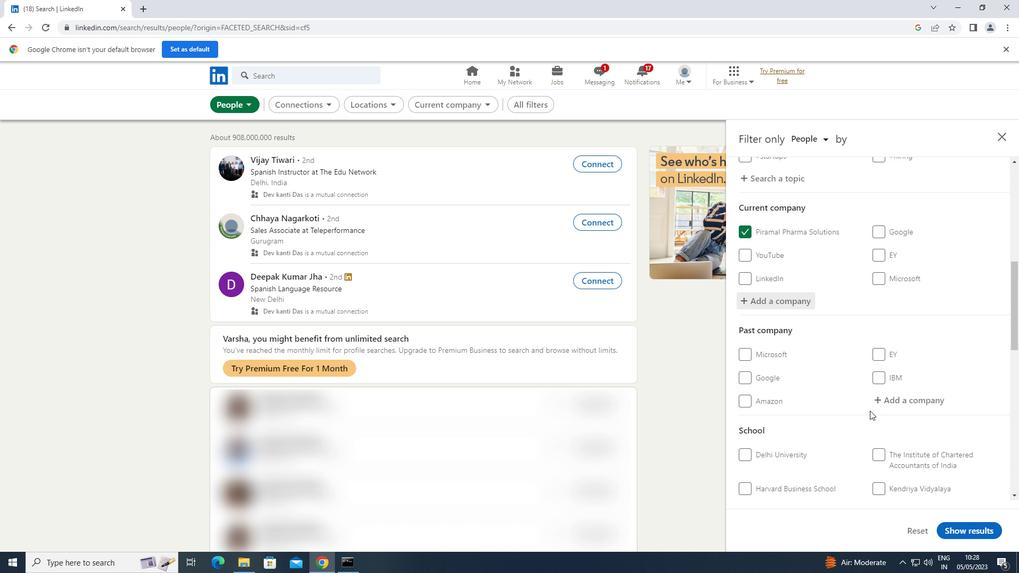 
Action: Mouse scrolled (870, 410) with delta (0, 0)
Screenshot: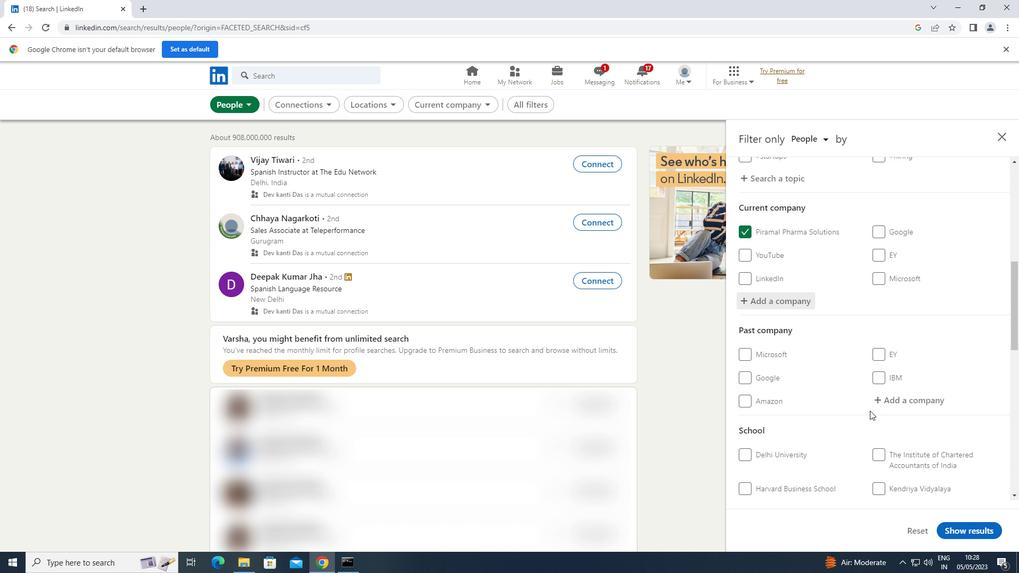 
Action: Mouse moved to (897, 411)
Screenshot: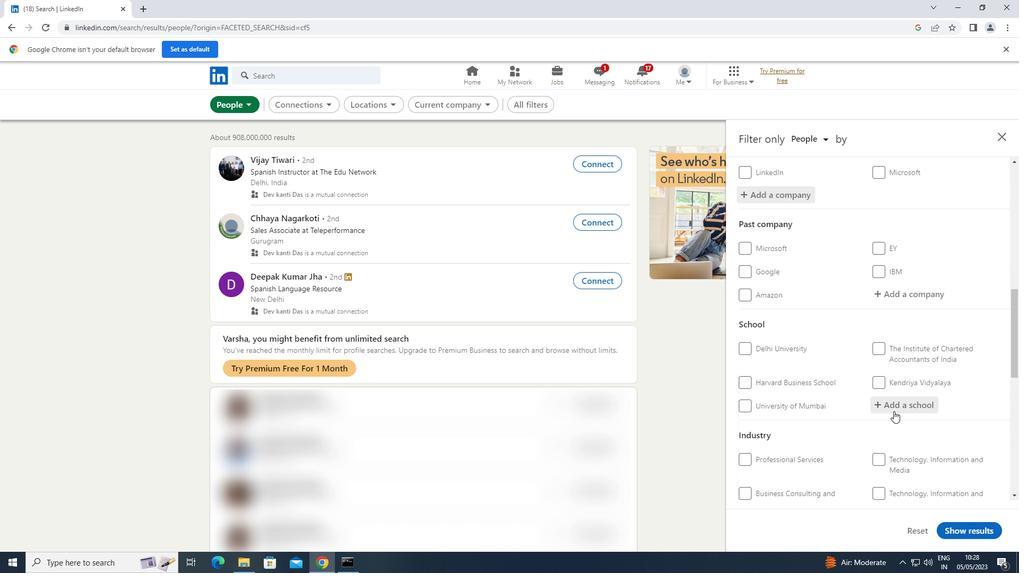 
Action: Mouse pressed left at (897, 411)
Screenshot: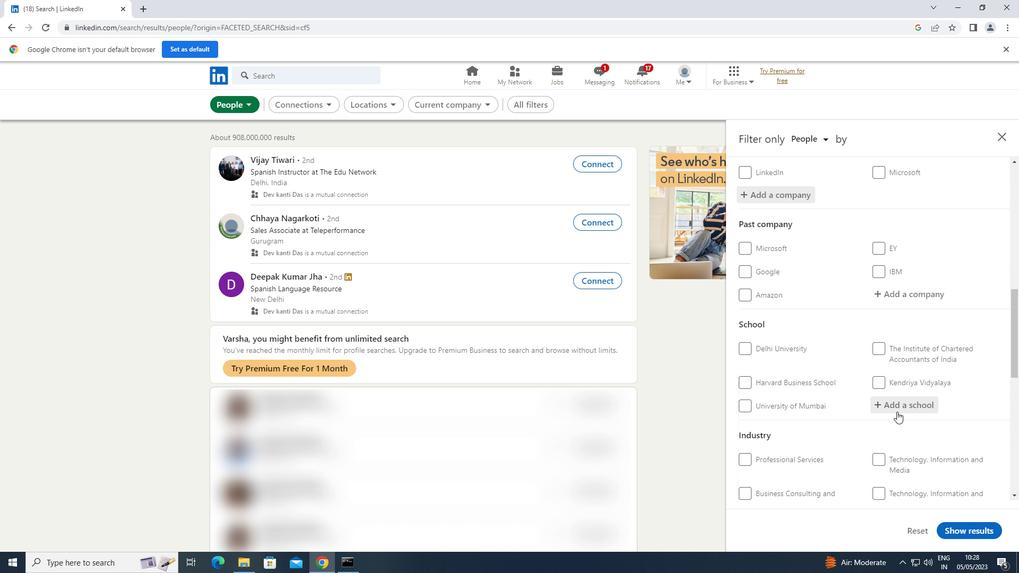 
Action: Key pressed <Key.shift>DIT<Key.space><Key.shift>UNIVERSITY
Screenshot: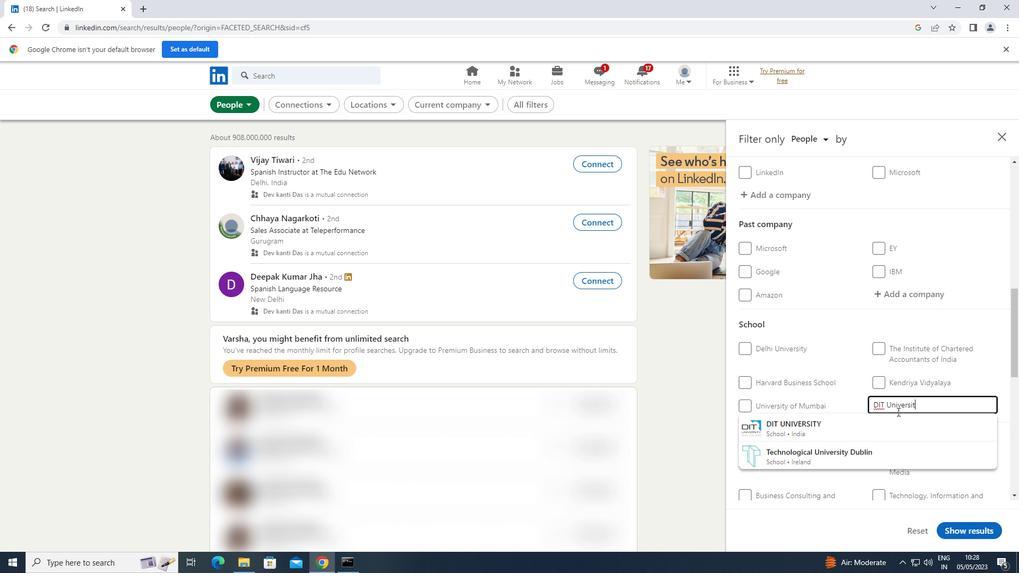 
Action: Mouse moved to (875, 436)
Screenshot: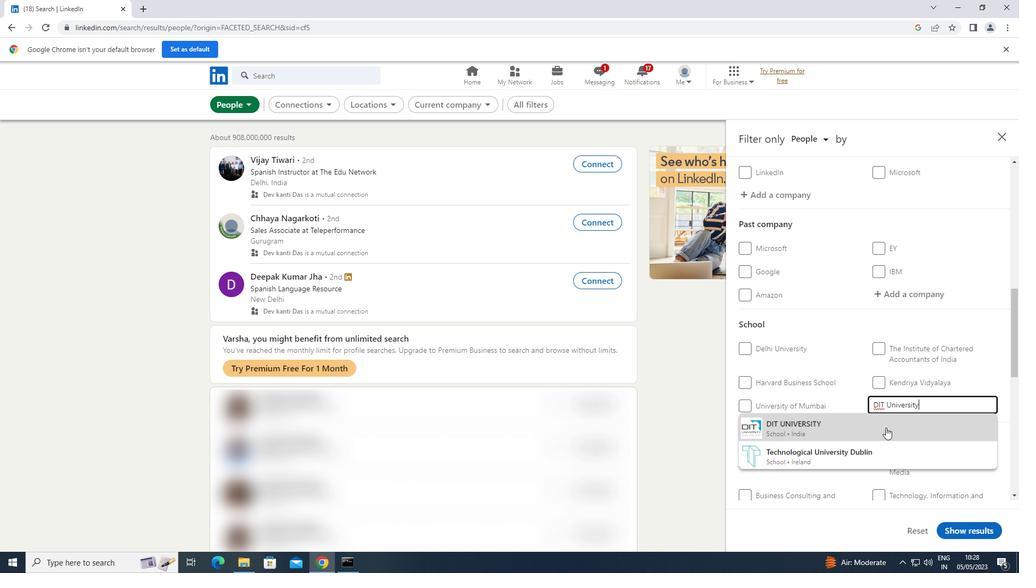 
Action: Mouse pressed left at (875, 436)
Screenshot: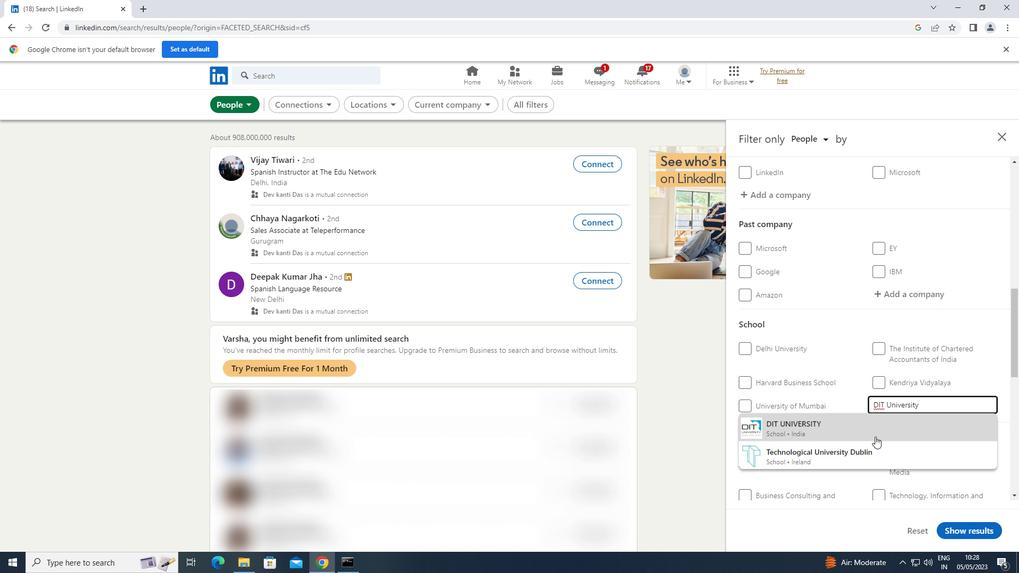 
Action: Mouse scrolled (875, 436) with delta (0, 0)
Screenshot: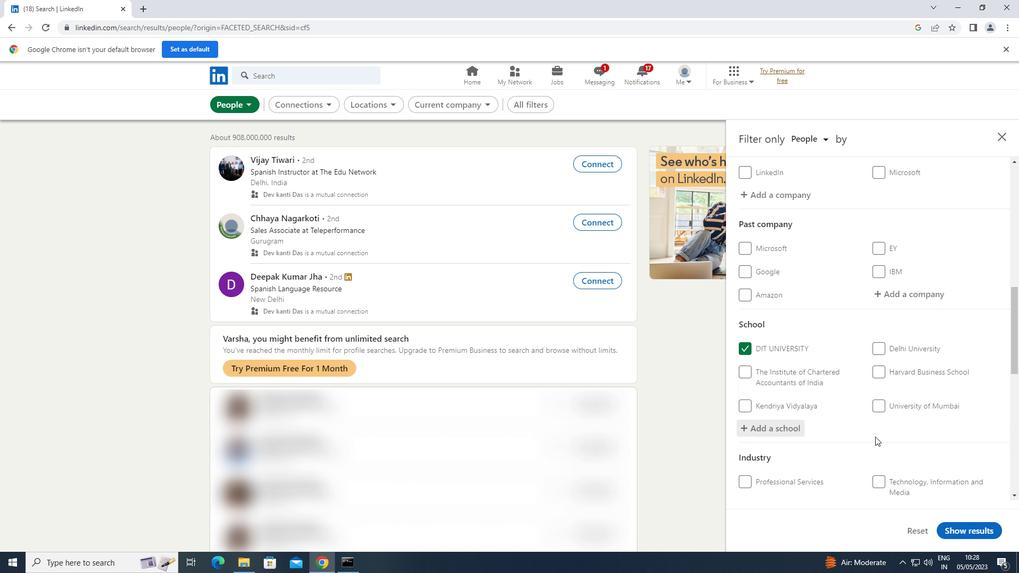 
Action: Mouse scrolled (875, 436) with delta (0, 0)
Screenshot: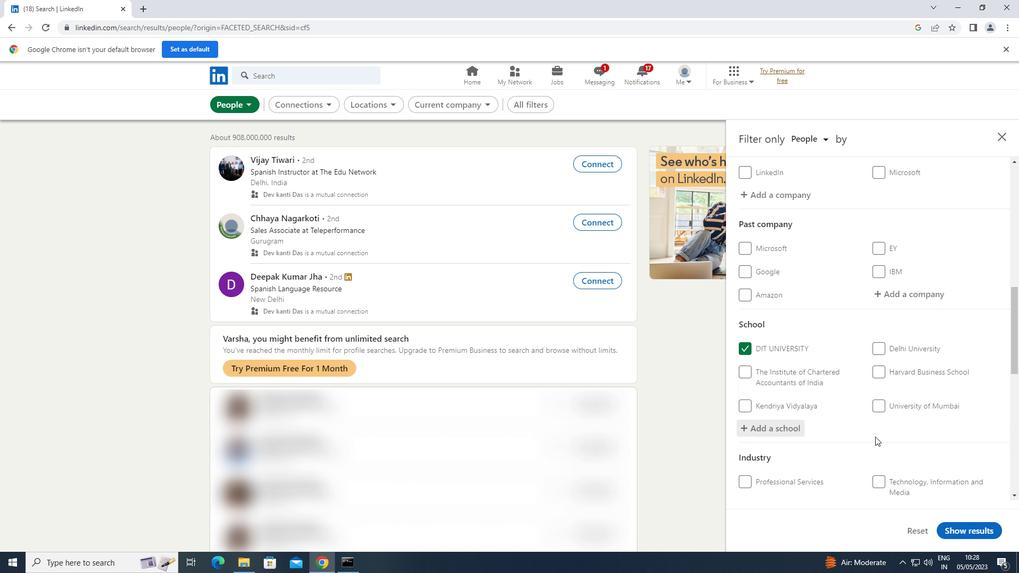 
Action: Mouse scrolled (875, 436) with delta (0, 0)
Screenshot: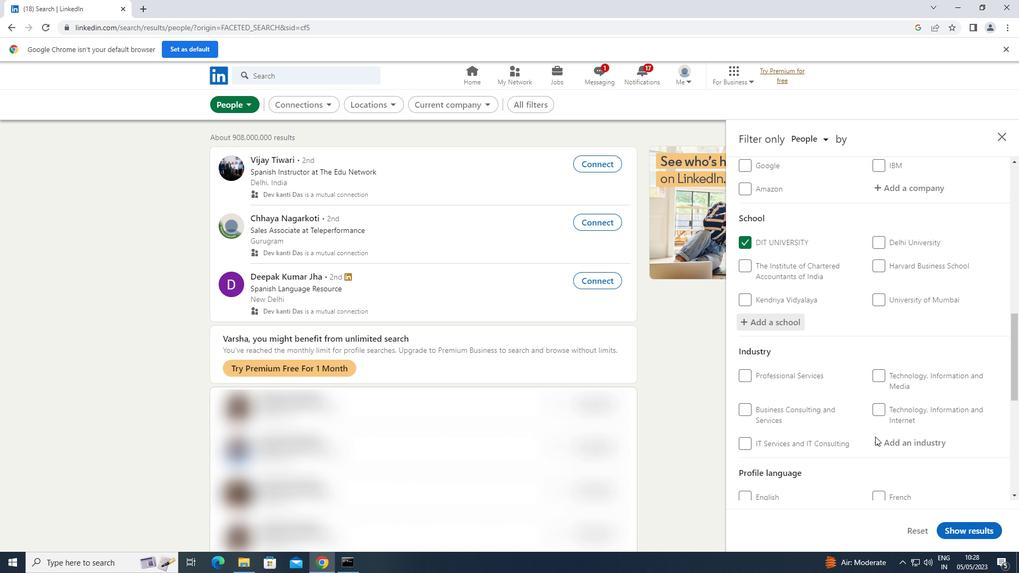 
Action: Mouse scrolled (875, 436) with delta (0, 0)
Screenshot: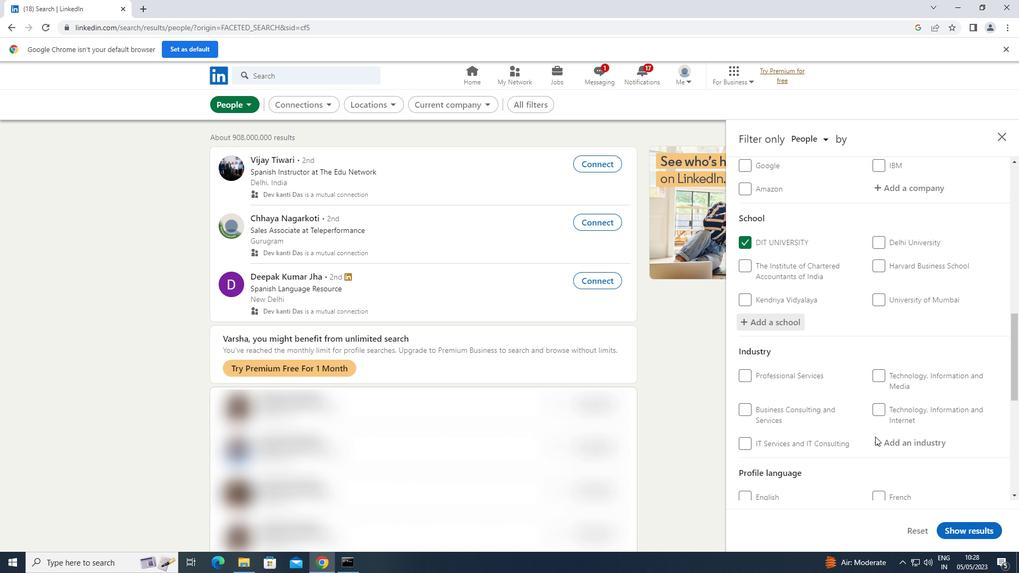 
Action: Mouse scrolled (875, 436) with delta (0, 0)
Screenshot: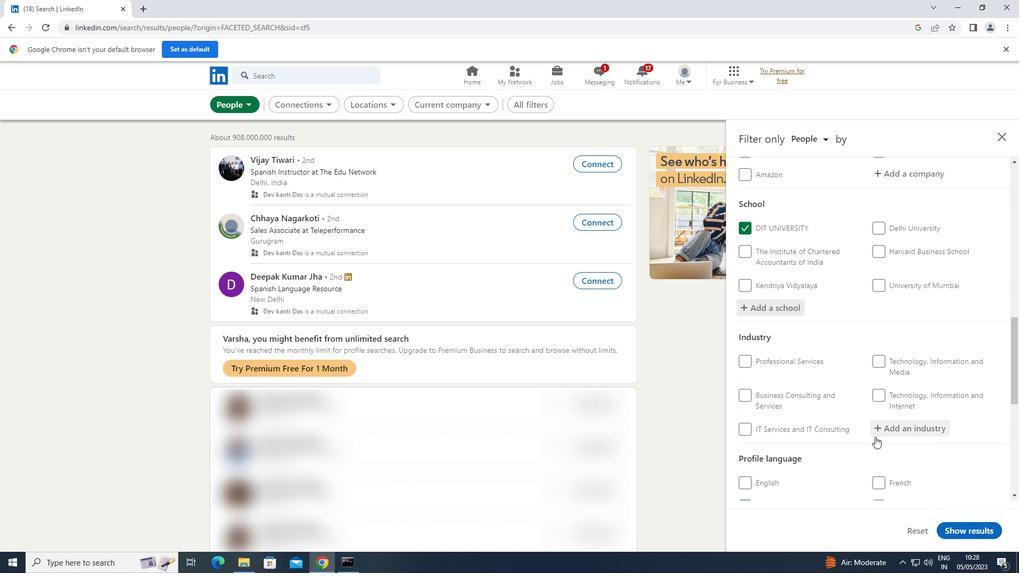 
Action: Mouse moved to (917, 285)
Screenshot: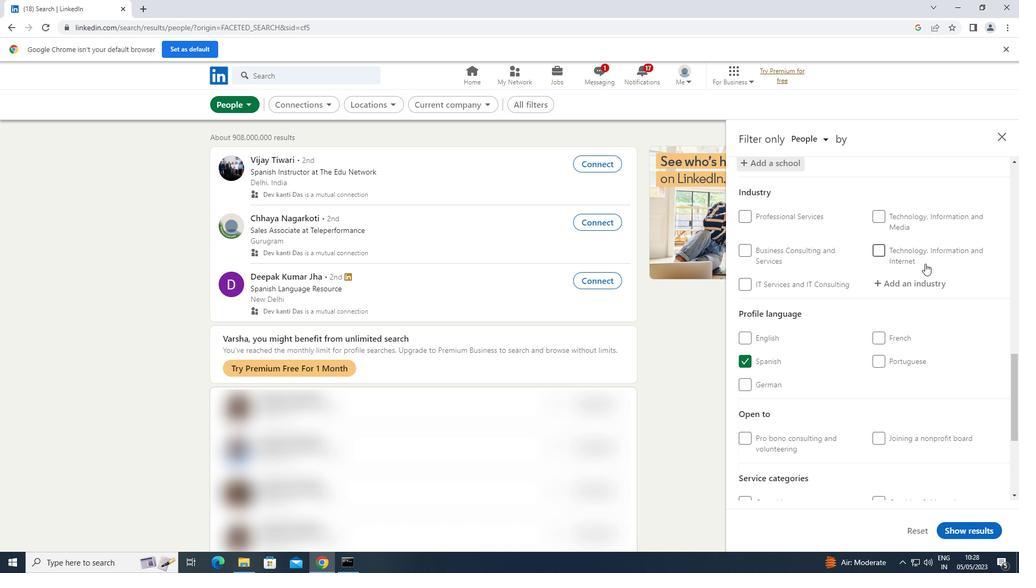 
Action: Mouse pressed left at (917, 285)
Screenshot: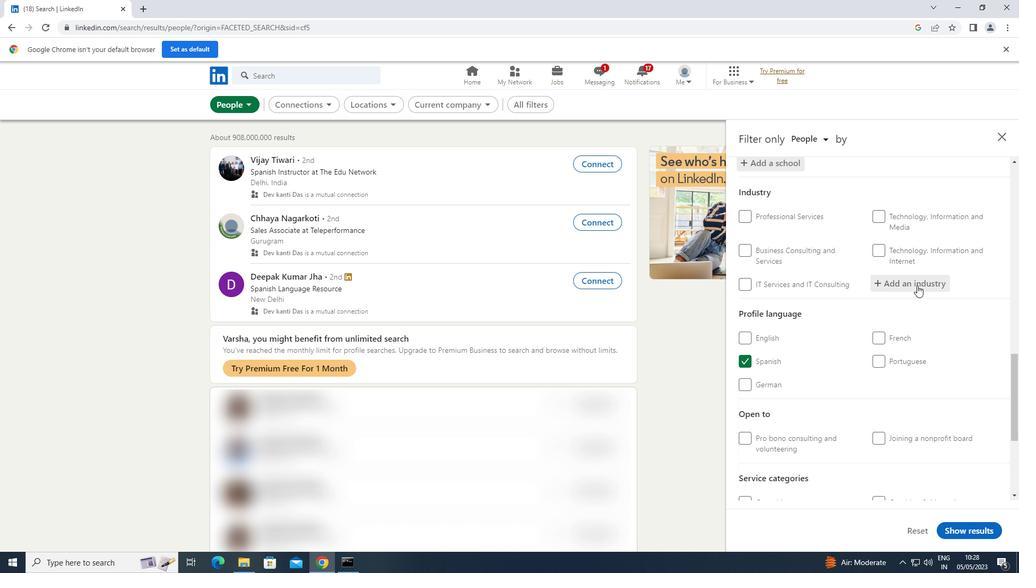 
Action: Key pressed <Key.shift>BAKED
Screenshot: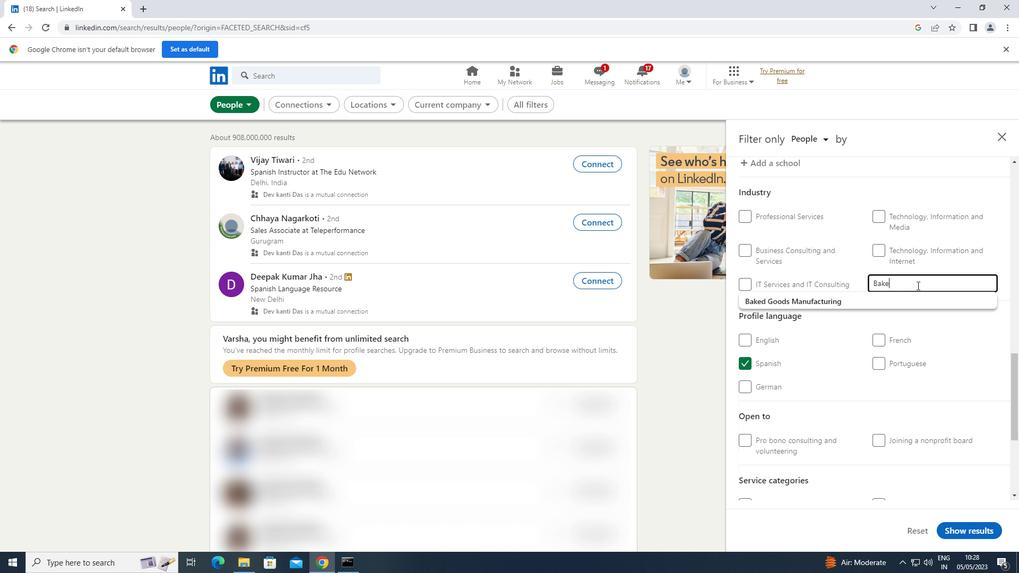 
Action: Mouse moved to (891, 303)
Screenshot: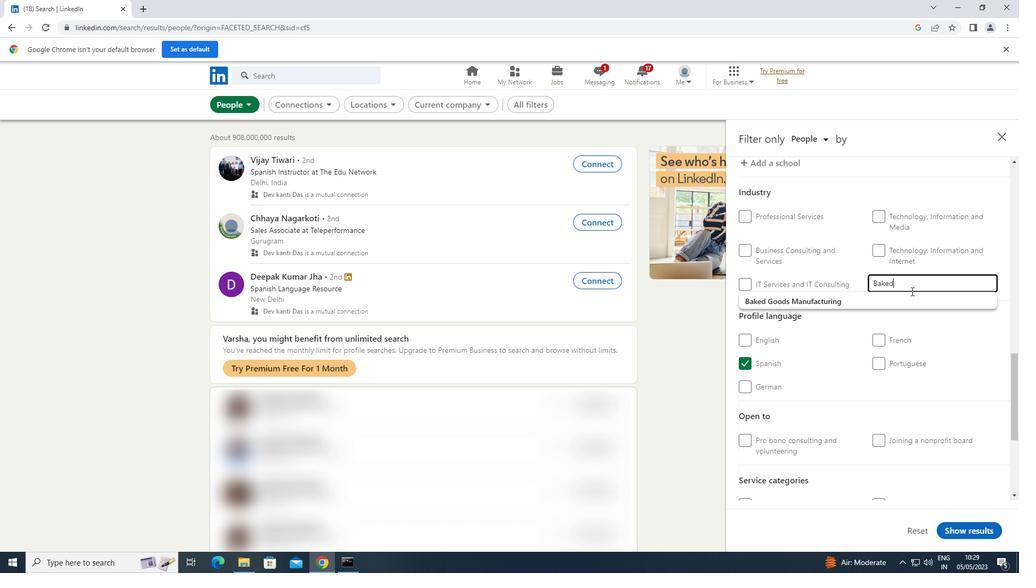
Action: Mouse pressed left at (891, 303)
Screenshot: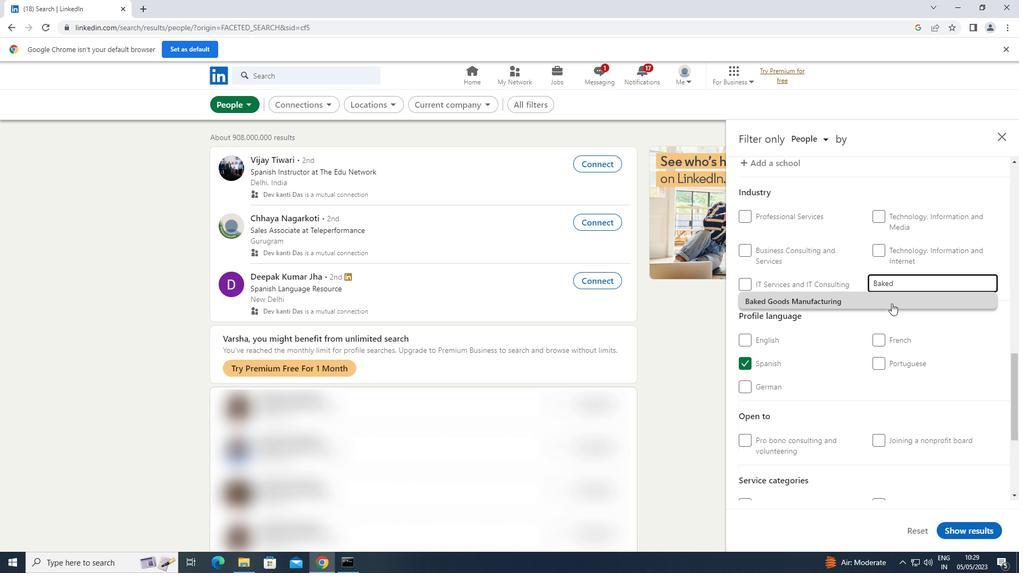 
Action: Mouse scrolled (891, 303) with delta (0, 0)
Screenshot: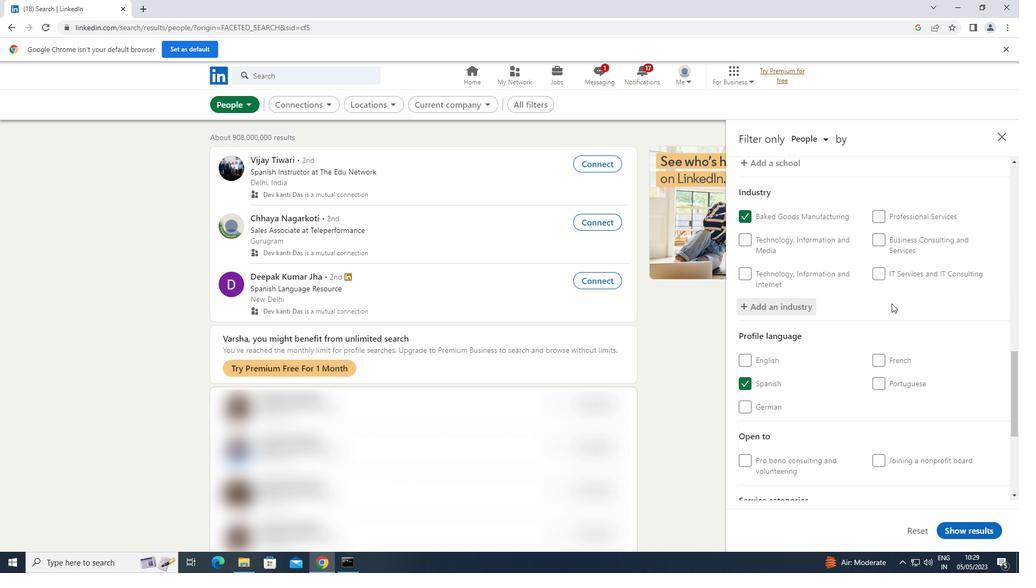 
Action: Mouse scrolled (891, 303) with delta (0, 0)
Screenshot: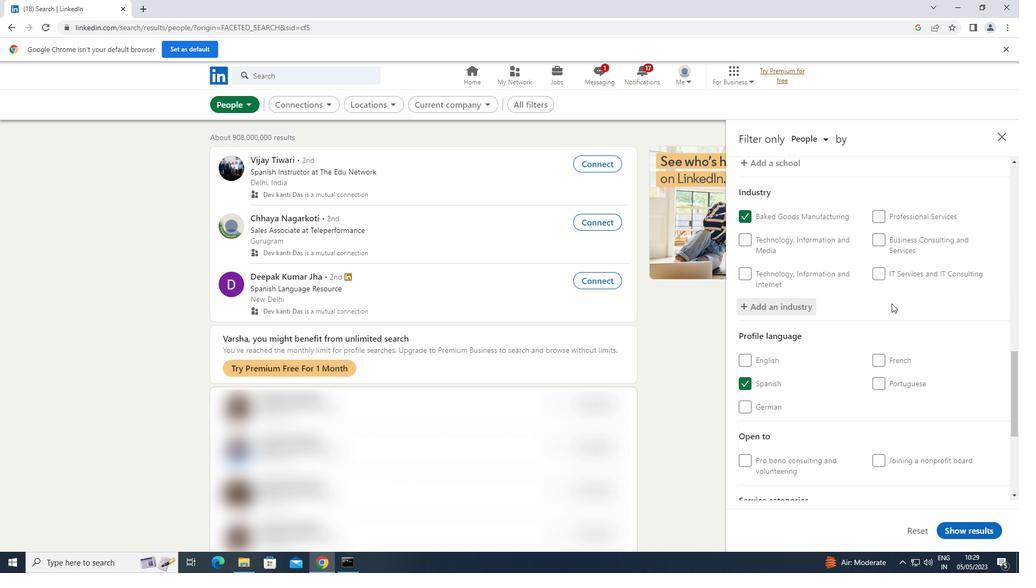 
Action: Mouse scrolled (891, 303) with delta (0, 0)
Screenshot: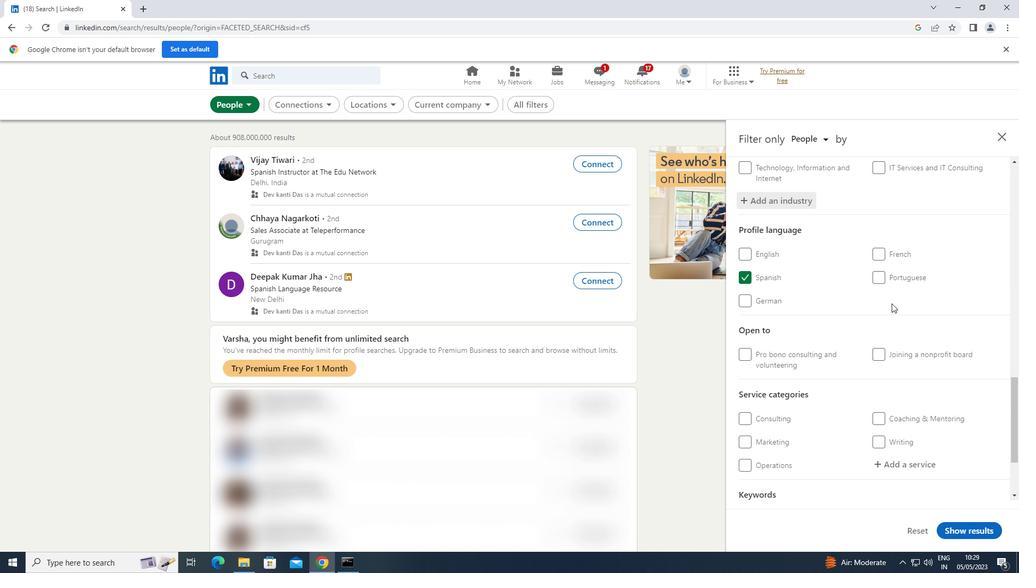 
Action: Mouse scrolled (891, 303) with delta (0, 0)
Screenshot: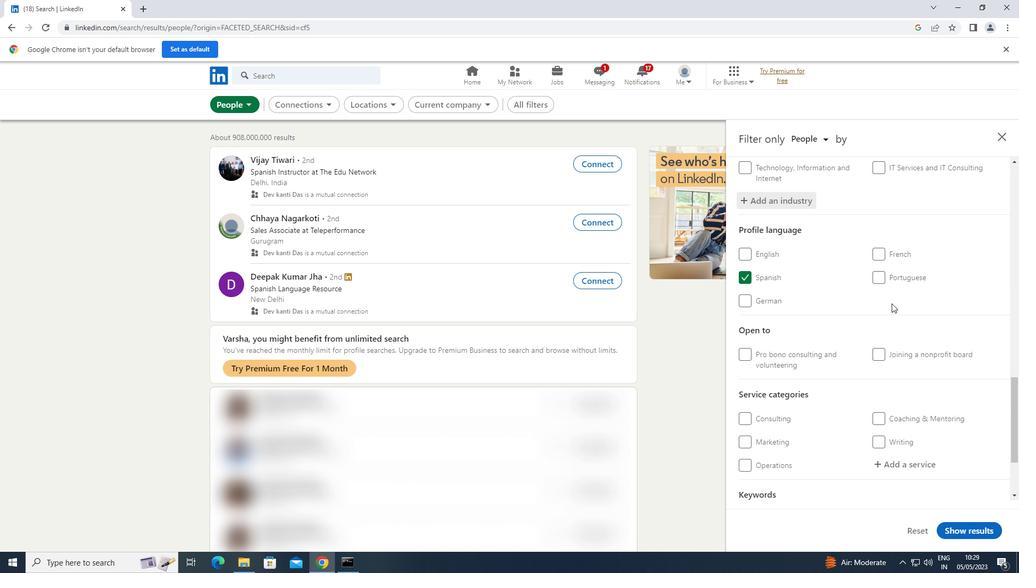 
Action: Mouse scrolled (891, 303) with delta (0, 0)
Screenshot: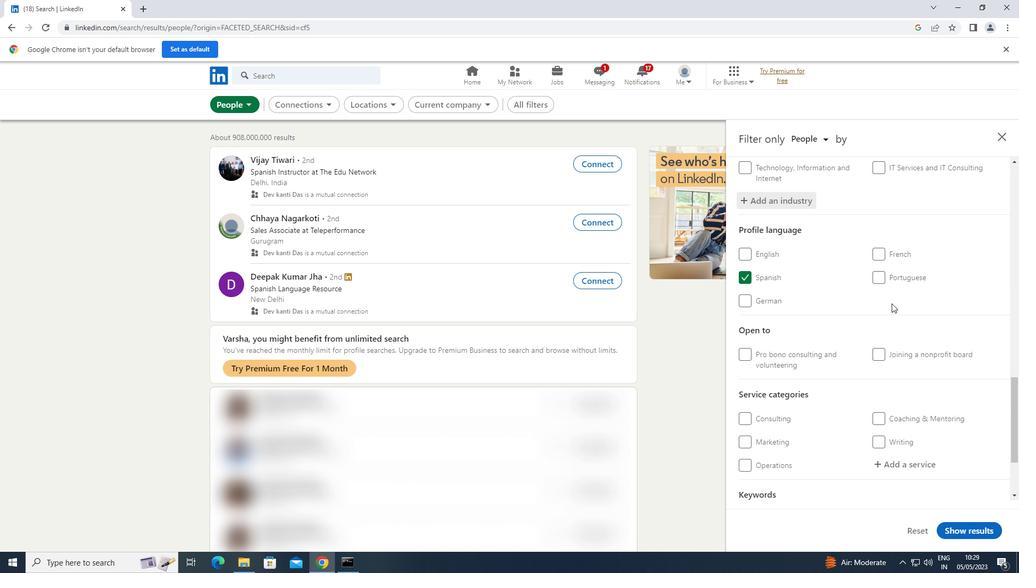 
Action: Mouse moved to (887, 350)
Screenshot: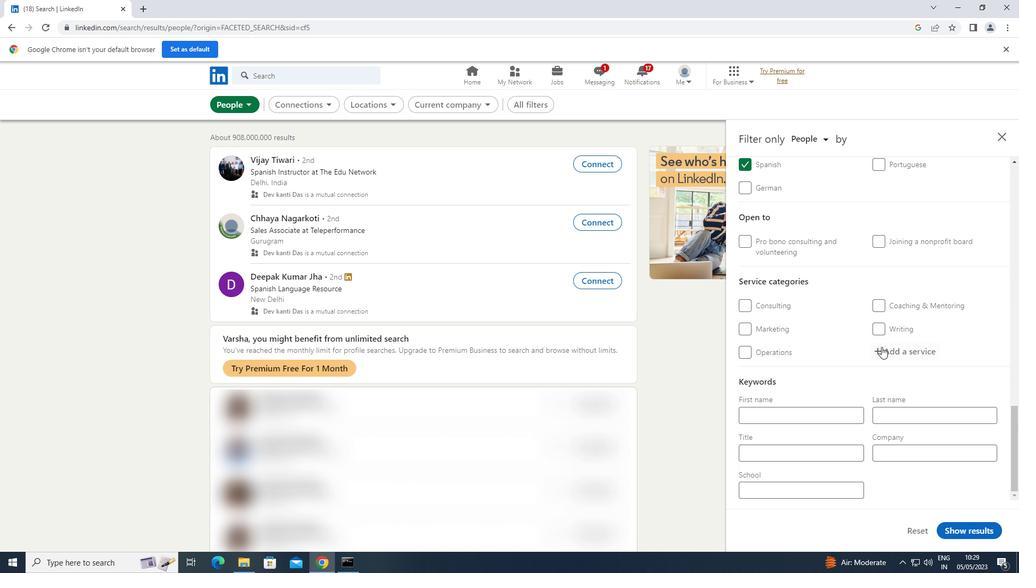 
Action: Mouse pressed left at (887, 350)
Screenshot: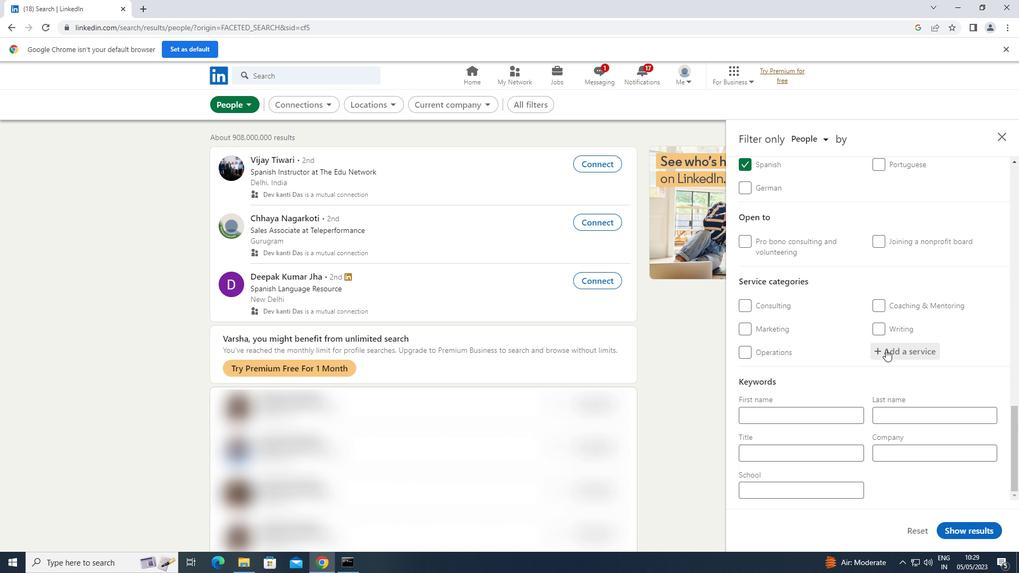 
Action: Key pressed <Key.shift>LIFE
Screenshot: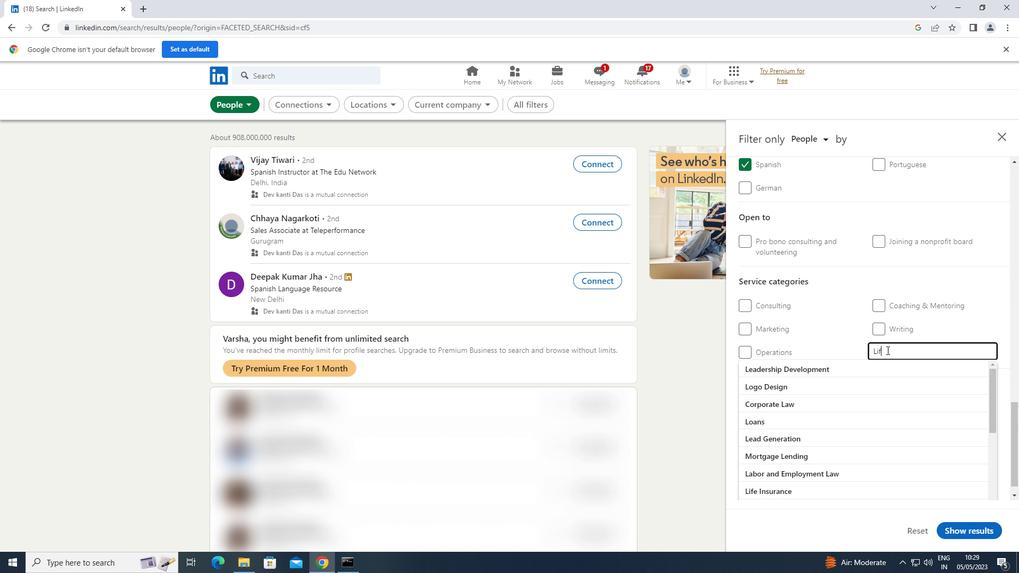 
Action: Mouse moved to (853, 384)
Screenshot: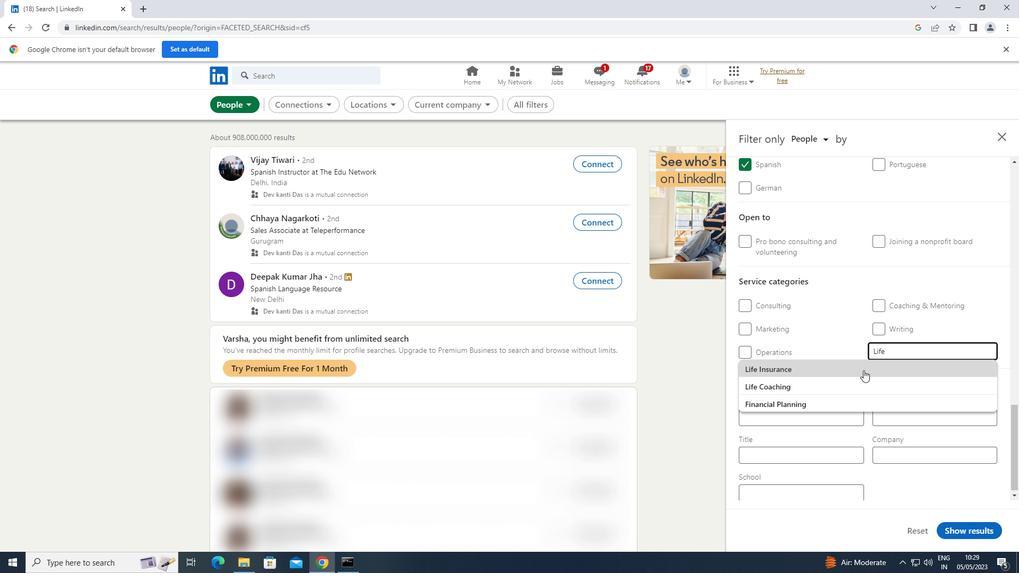 
Action: Mouse pressed left at (853, 384)
Screenshot: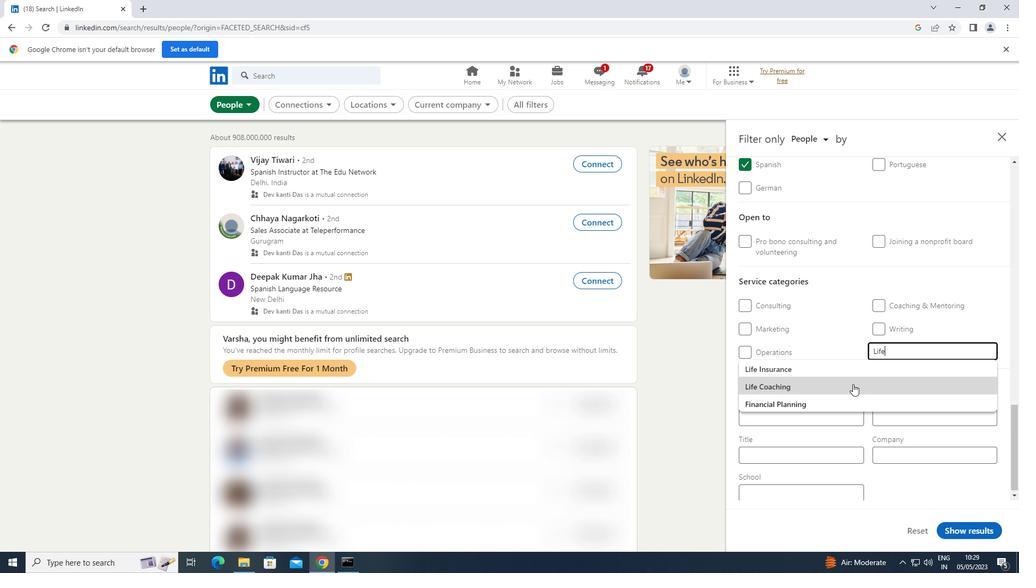 
Action: Mouse scrolled (853, 383) with delta (0, 0)
Screenshot: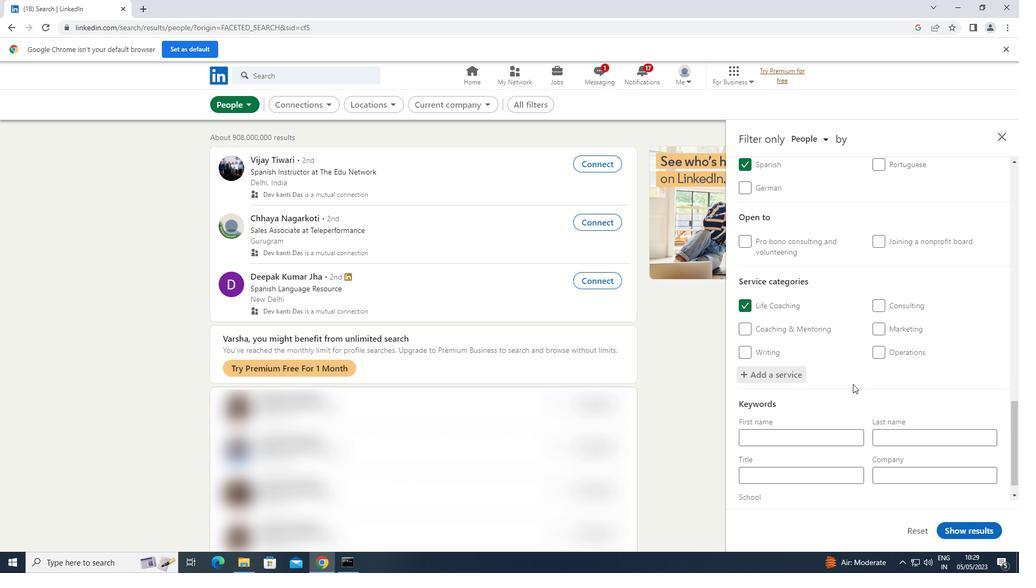 
Action: Mouse scrolled (853, 383) with delta (0, 0)
Screenshot: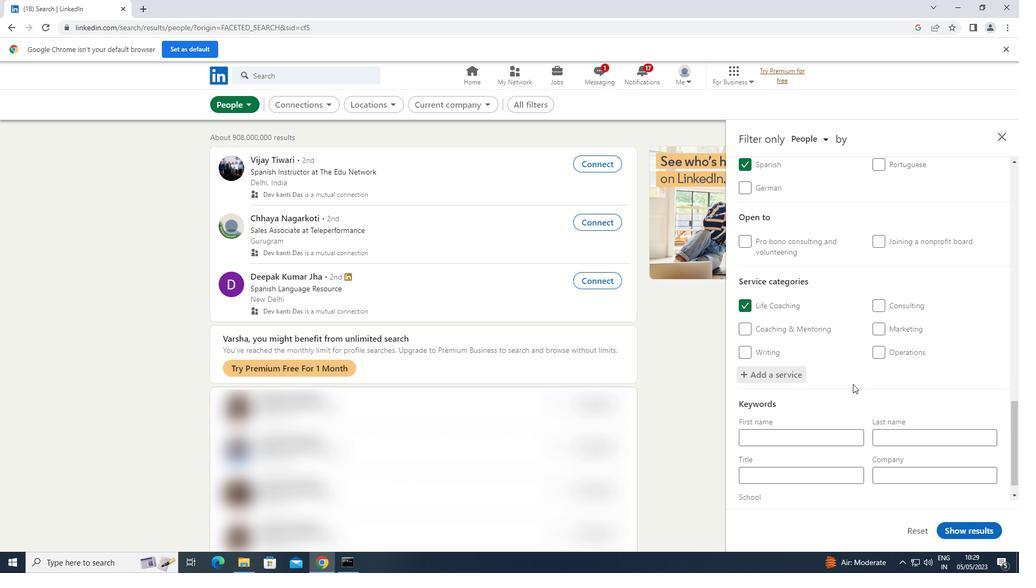 
Action: Mouse scrolled (853, 383) with delta (0, 0)
Screenshot: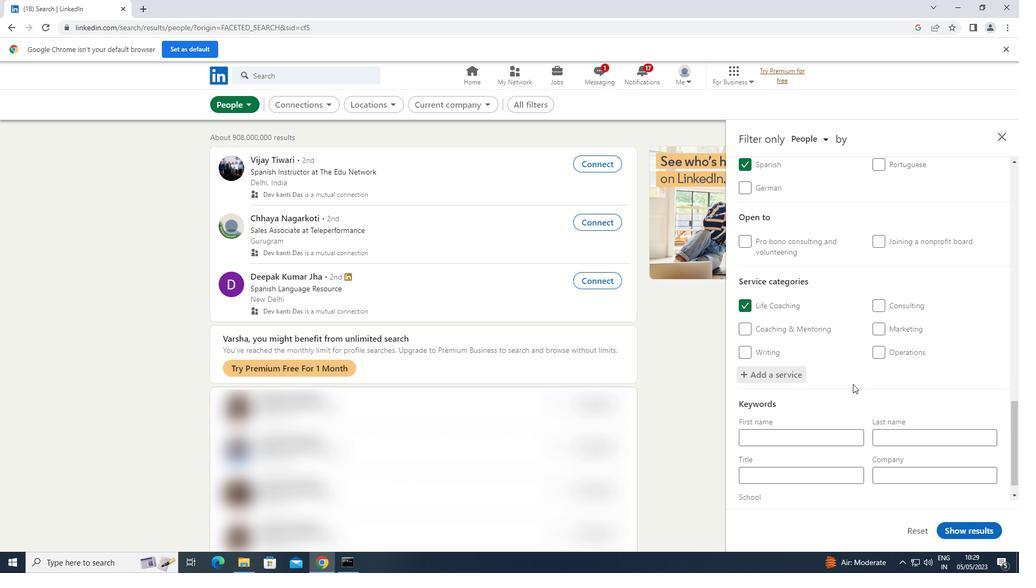 
Action: Mouse scrolled (853, 383) with delta (0, 0)
Screenshot: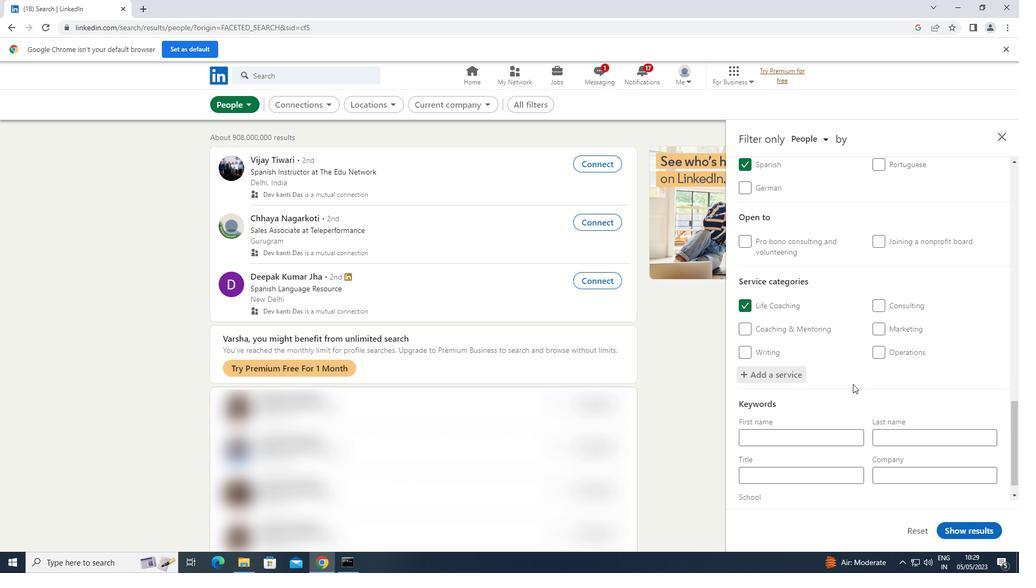 
Action: Mouse moved to (845, 454)
Screenshot: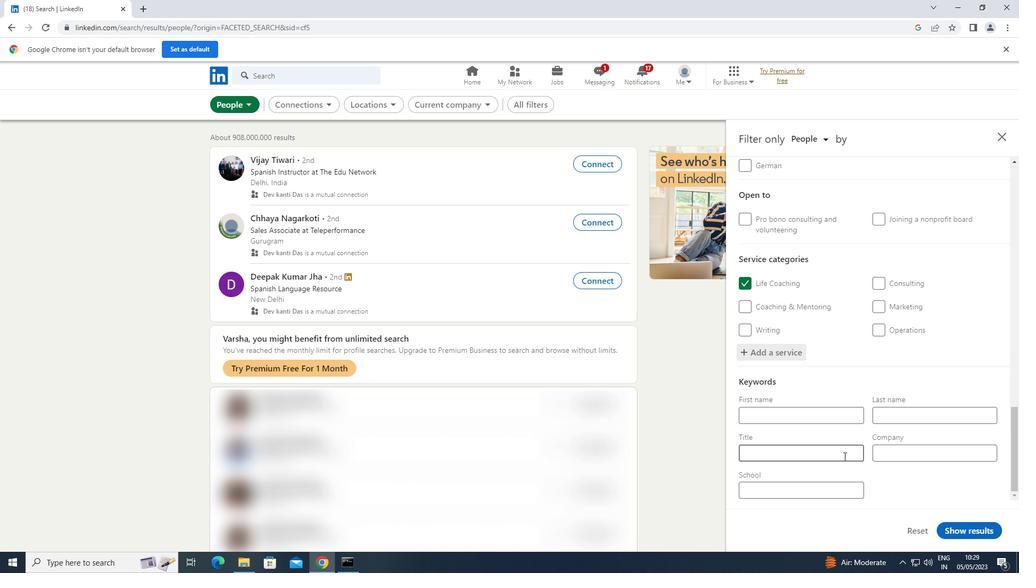 
Action: Mouse pressed left at (845, 454)
Screenshot: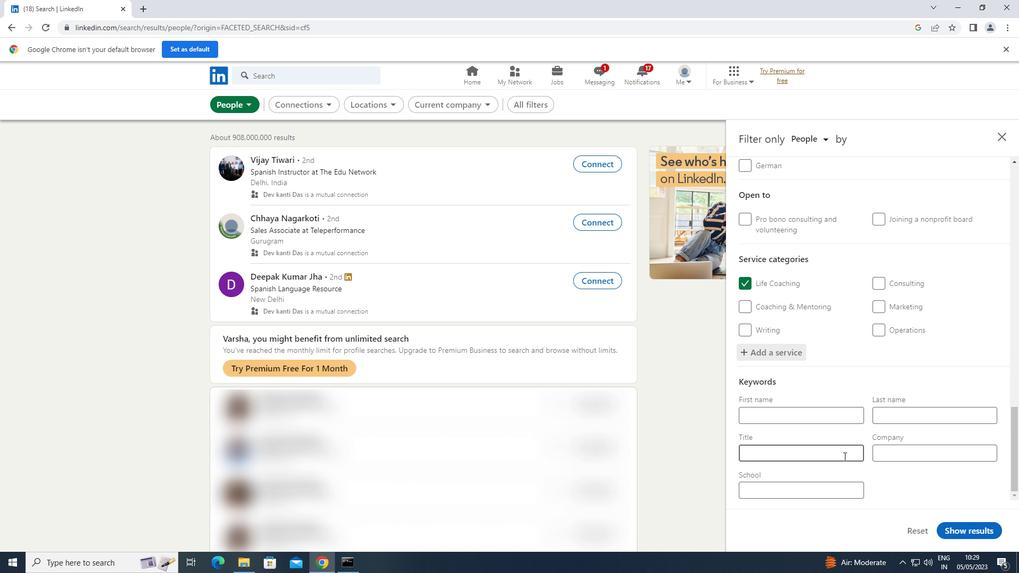 
Action: Key pressed LODGING<Key.space><Key.shift><Key.shift><Key.shift><Key.shift><Key.shift><Key.shift><Key.shift><Key.shift><Key.shift><Key.shift><Key.shift>MANAGER
Screenshot: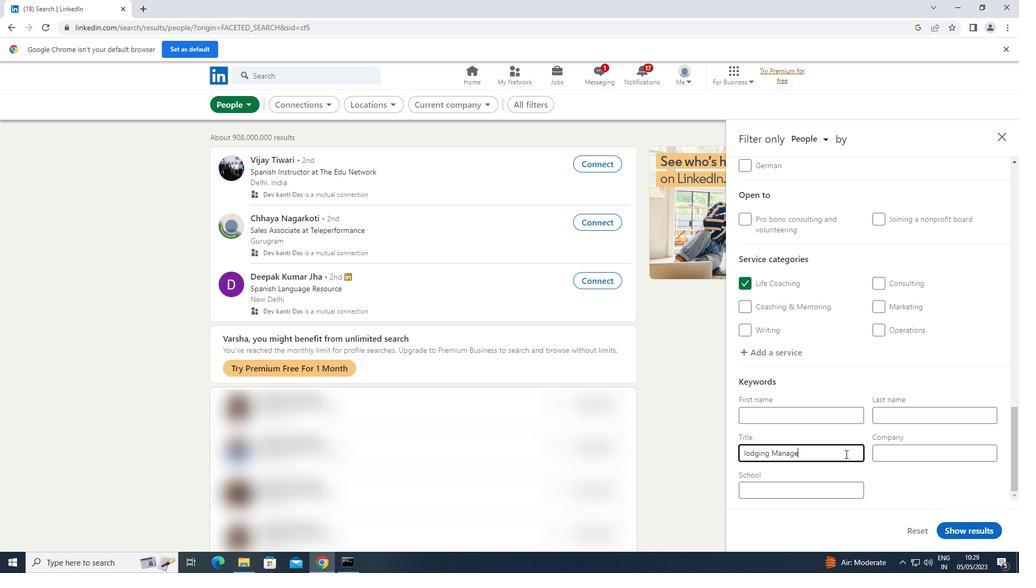 
Action: Mouse moved to (745, 452)
Screenshot: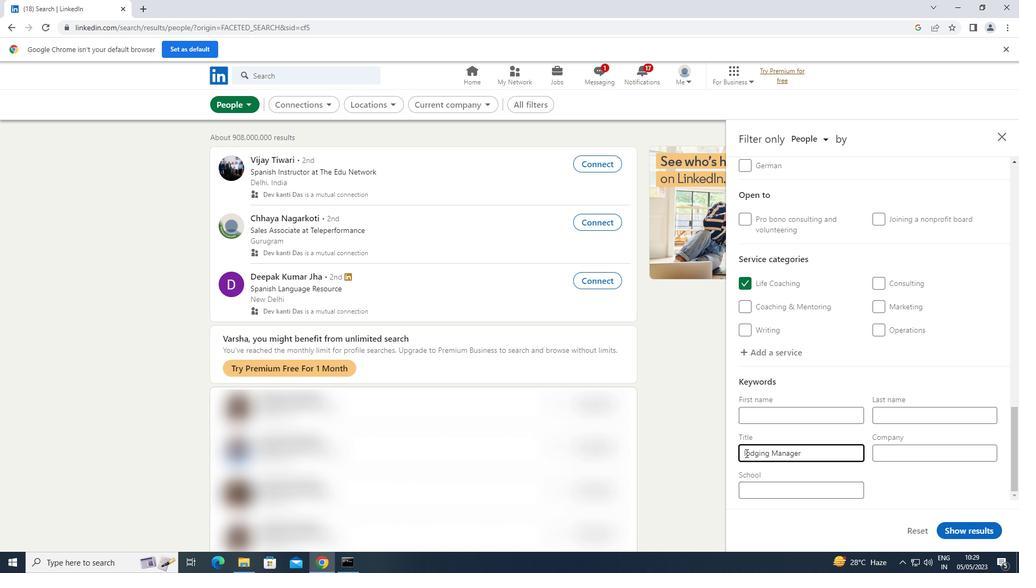 
Action: Mouse pressed left at (745, 452)
Screenshot: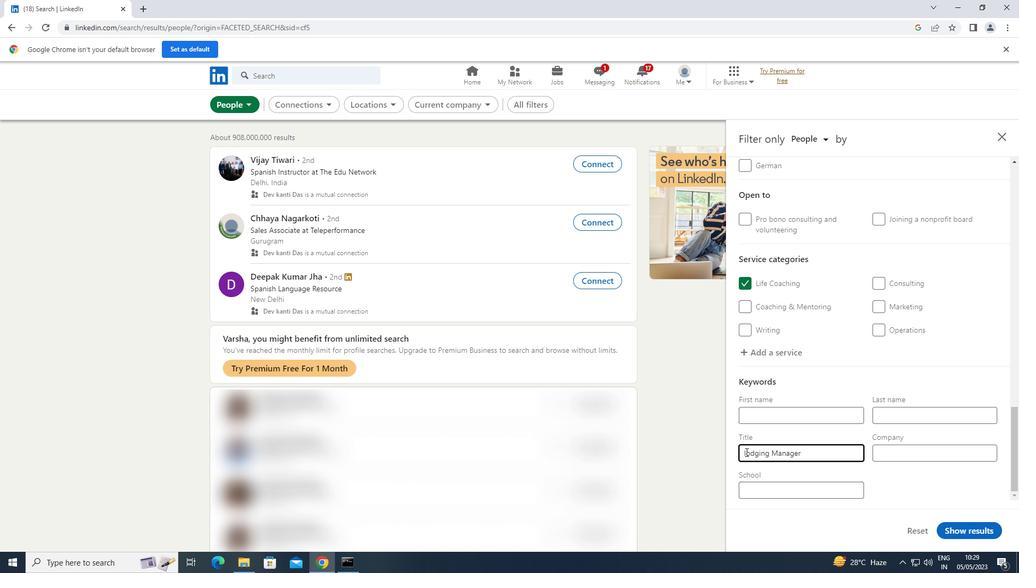 
Action: Key pressed <Key.backspace><Key.shift>L
Screenshot: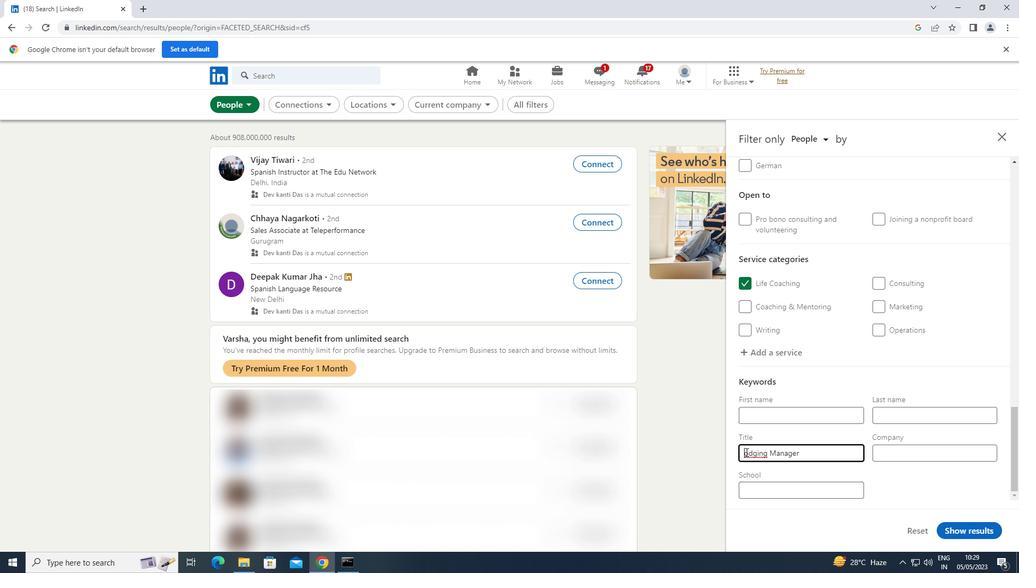 
Action: Mouse moved to (956, 527)
Screenshot: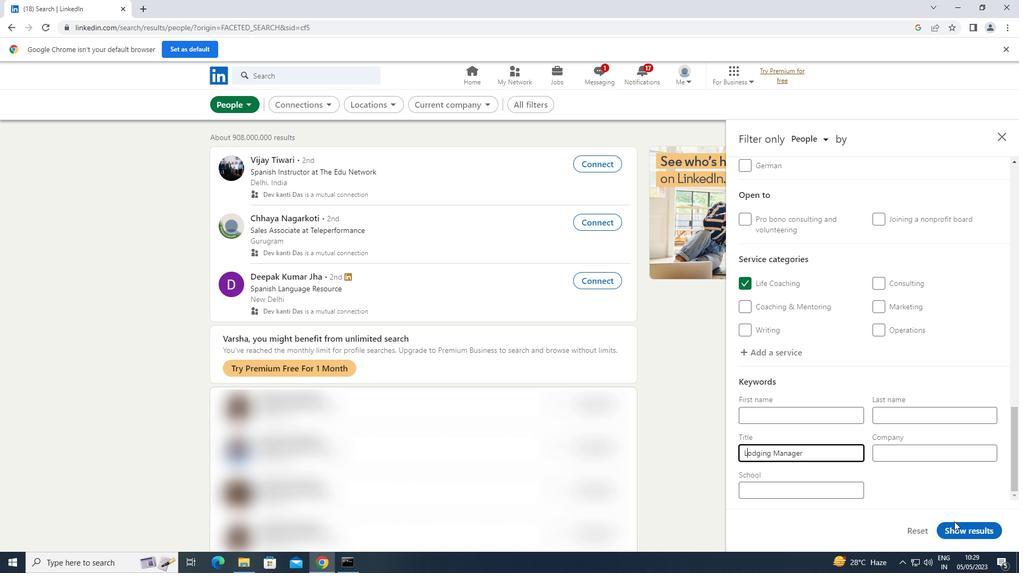 
Action: Mouse pressed left at (956, 527)
Screenshot: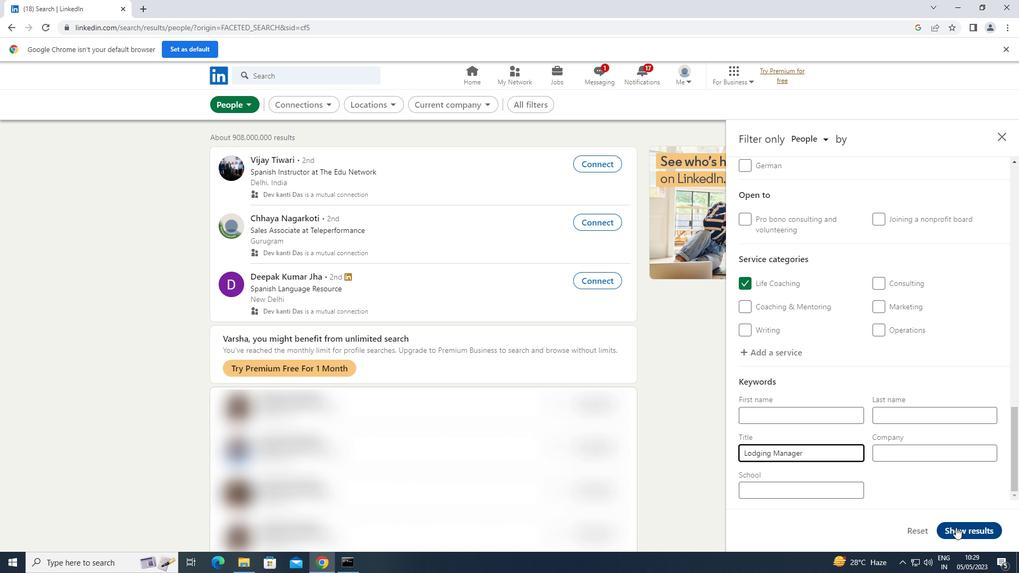 
